 Task: Search one way flight ticket for 2 adults, 4 children and 1 infant on lap in business from Friday Harbor: Friday Harbor Airport to Gillette: Gillette Campbell County Airport on 5-1-2023. Choice of flights is Sun country airlines. Number of bags: 2 carry on bags and 7 checked bags. Price is upto 83000. Outbound departure time preference is 18:15.
Action: Mouse moved to (294, 424)
Screenshot: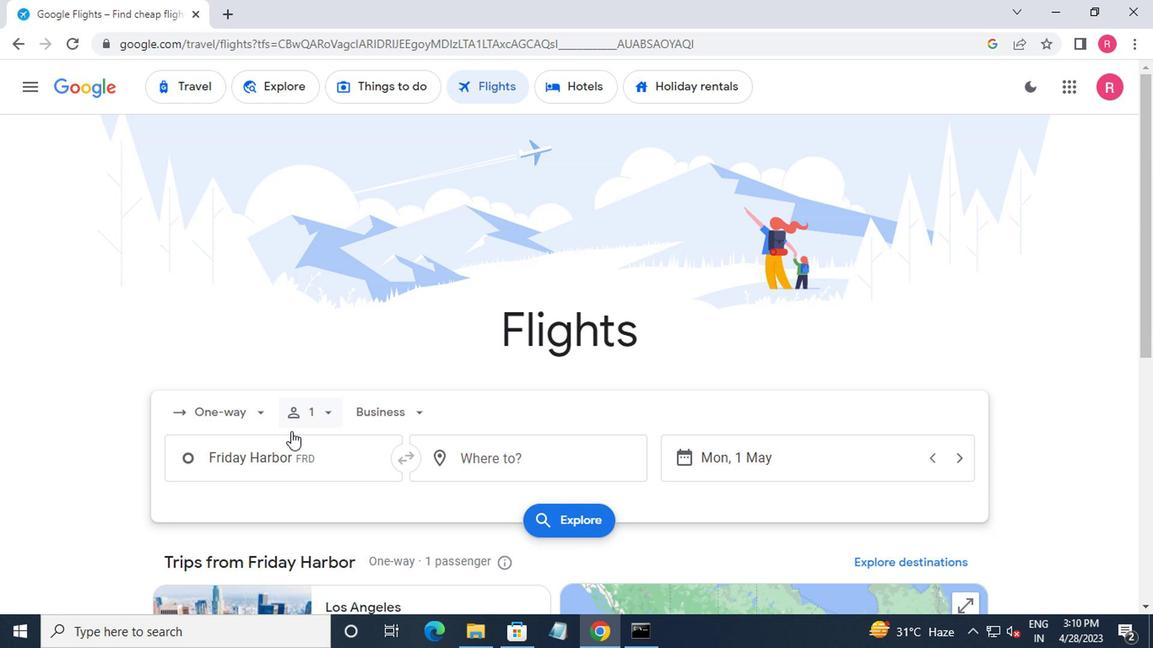 
Action: Mouse pressed left at (294, 424)
Screenshot: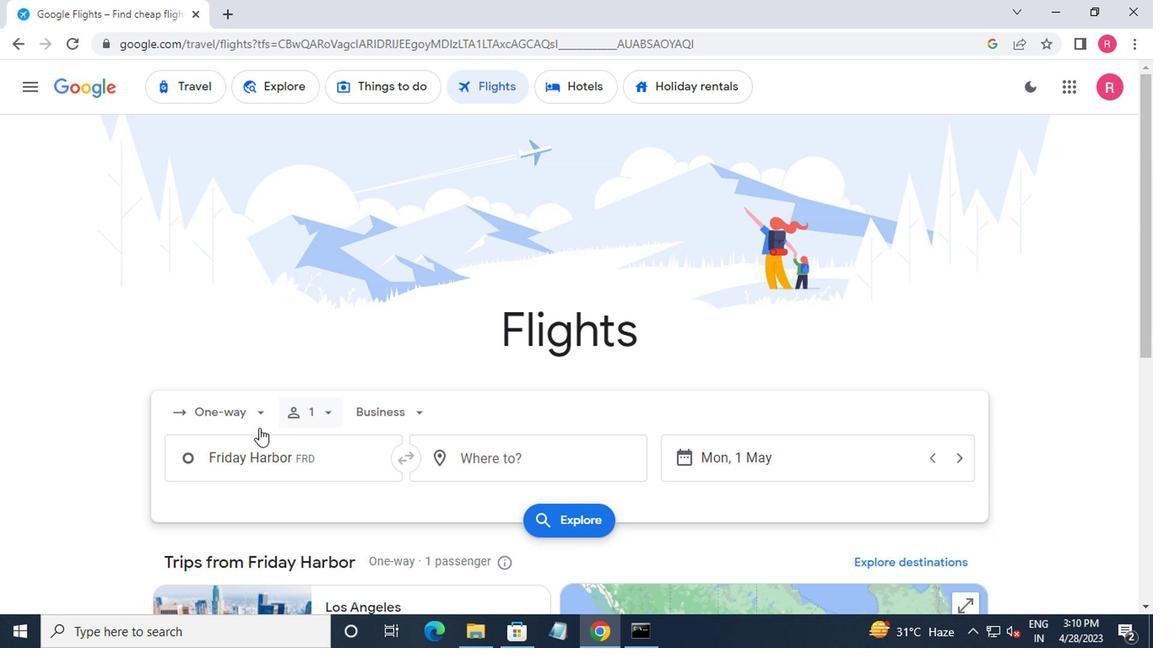 
Action: Mouse moved to (305, 473)
Screenshot: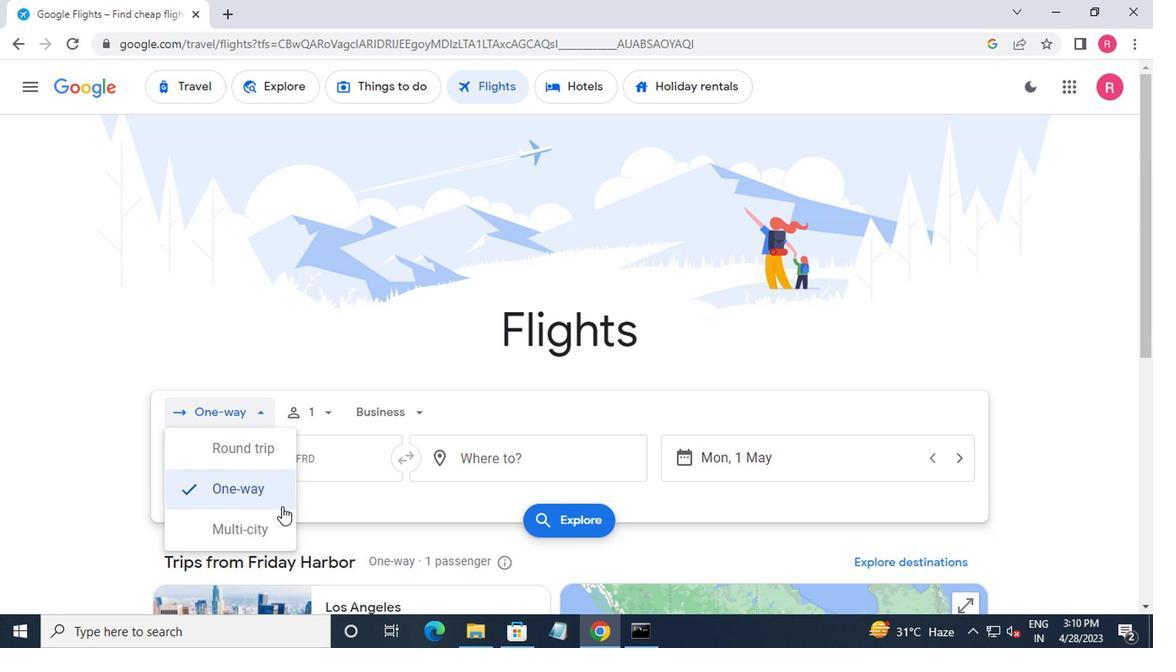
Action: Mouse pressed left at (305, 473)
Screenshot: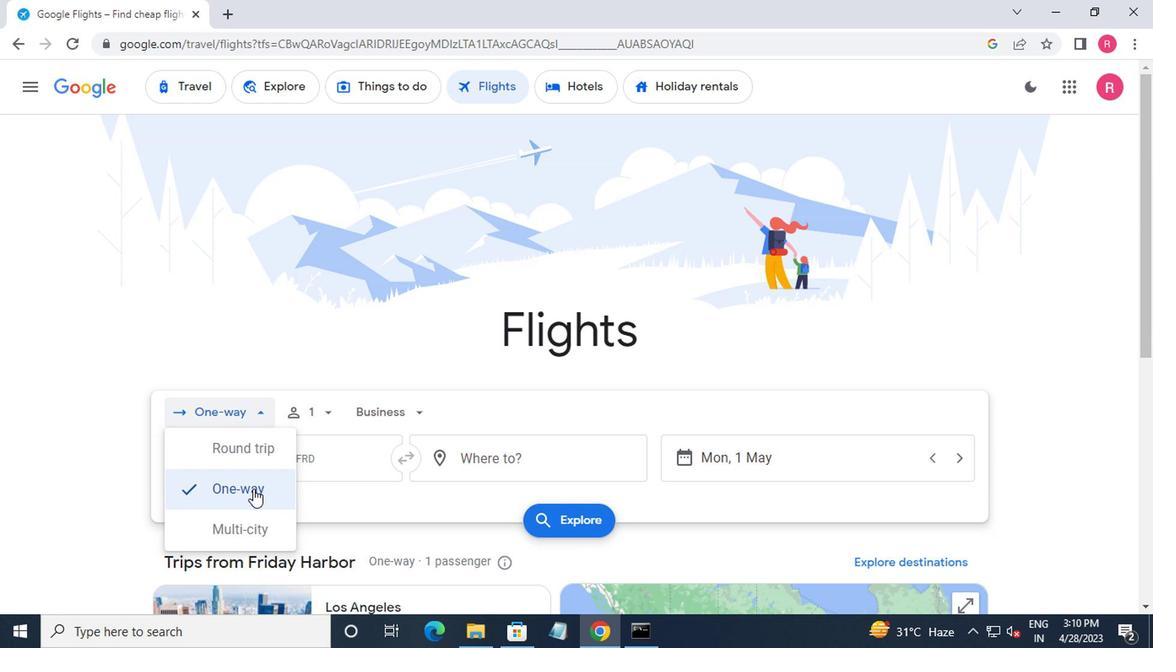 
Action: Mouse moved to (348, 413)
Screenshot: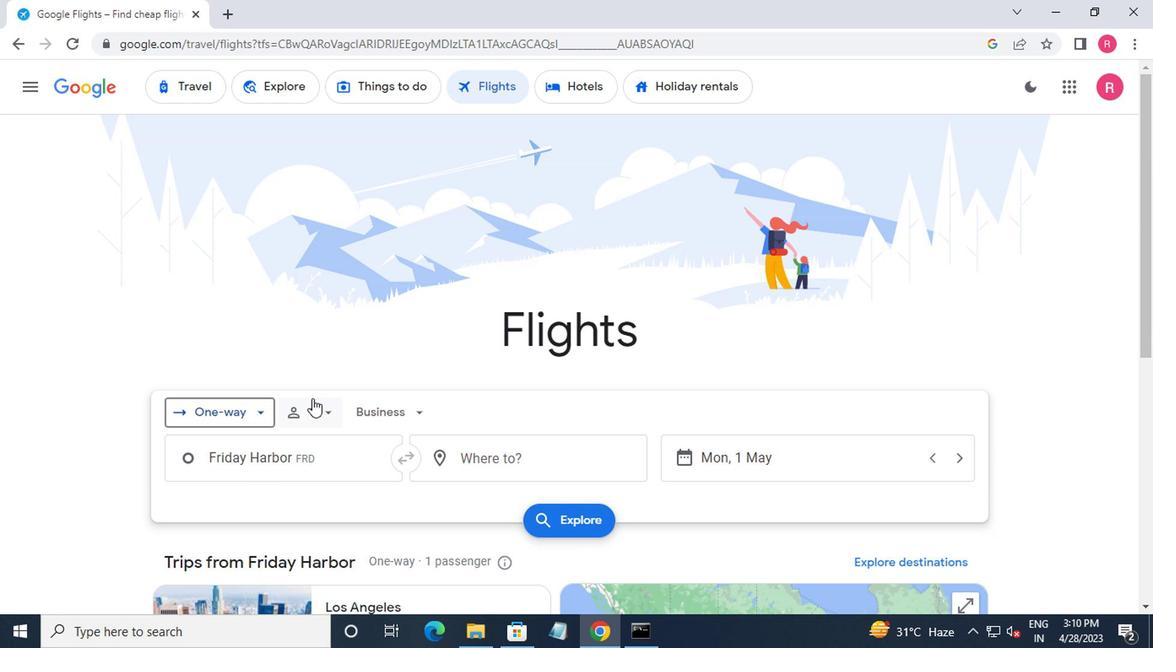 
Action: Mouse pressed left at (348, 413)
Screenshot: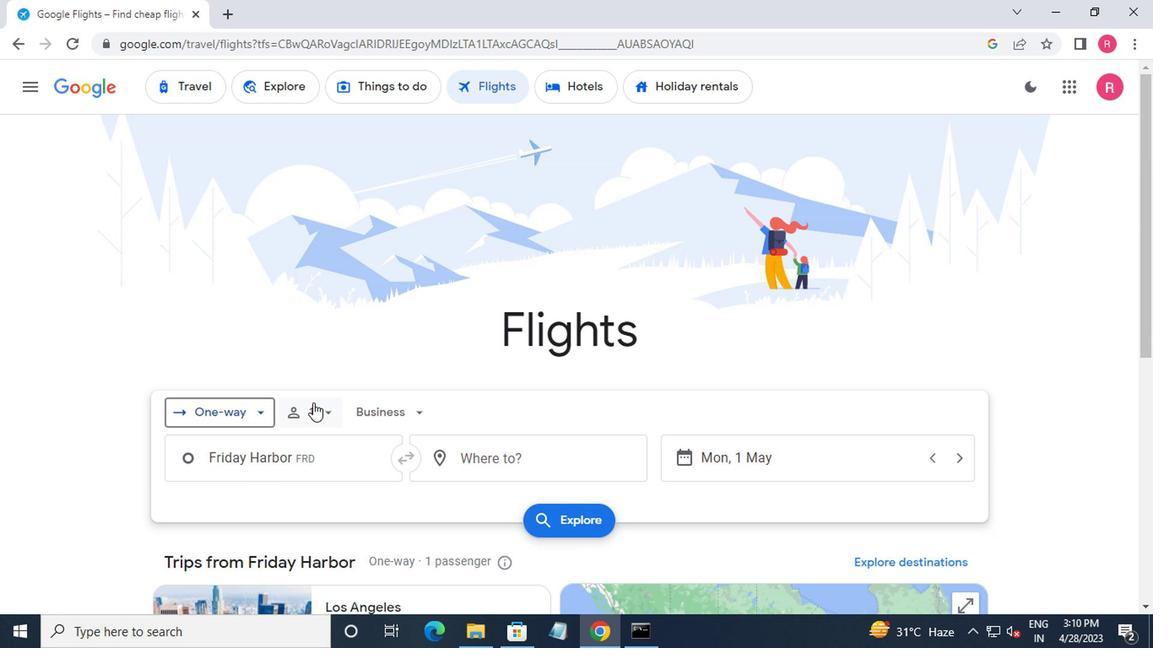 
Action: Mouse moved to (445, 447)
Screenshot: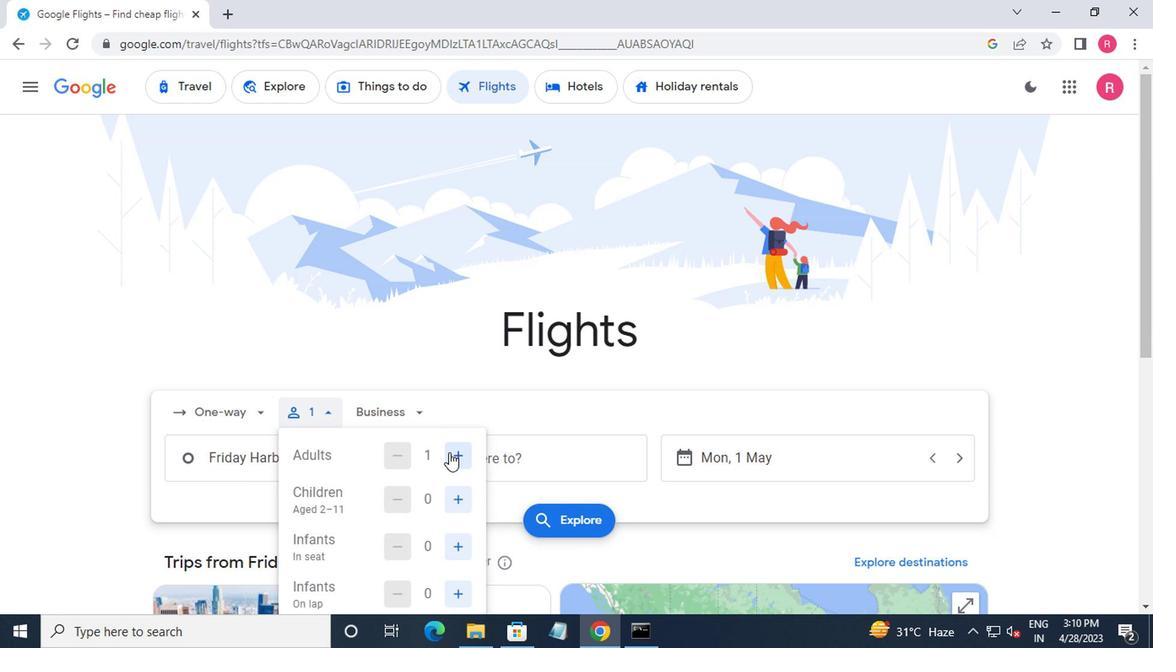 
Action: Mouse pressed left at (445, 447)
Screenshot: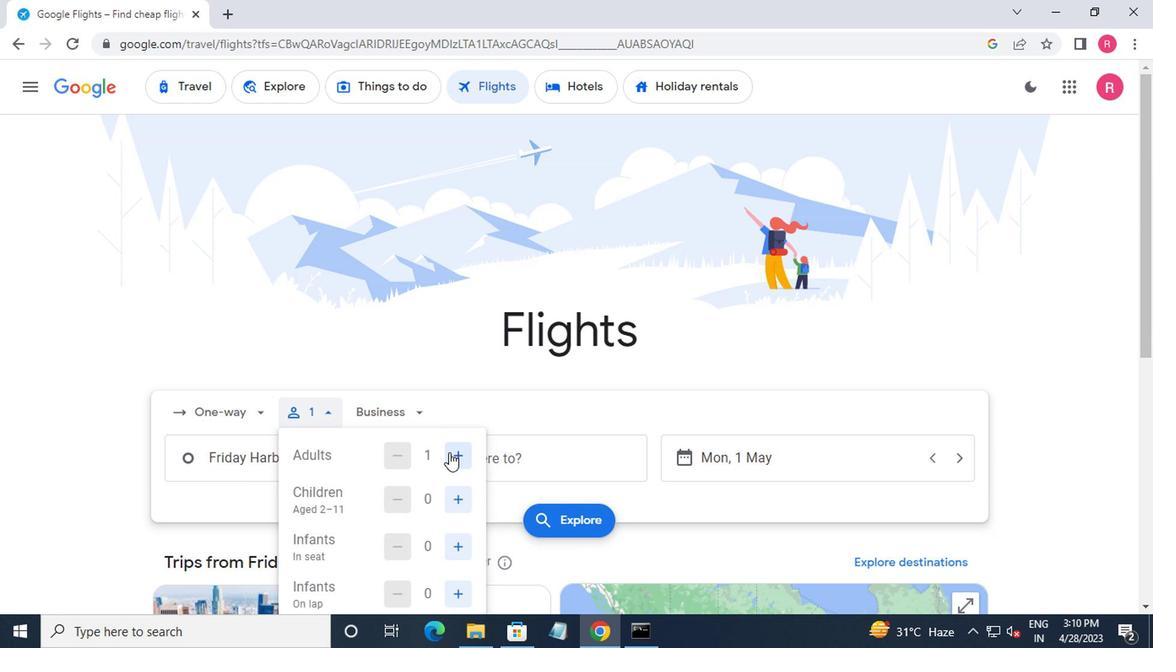 
Action: Mouse pressed left at (445, 447)
Screenshot: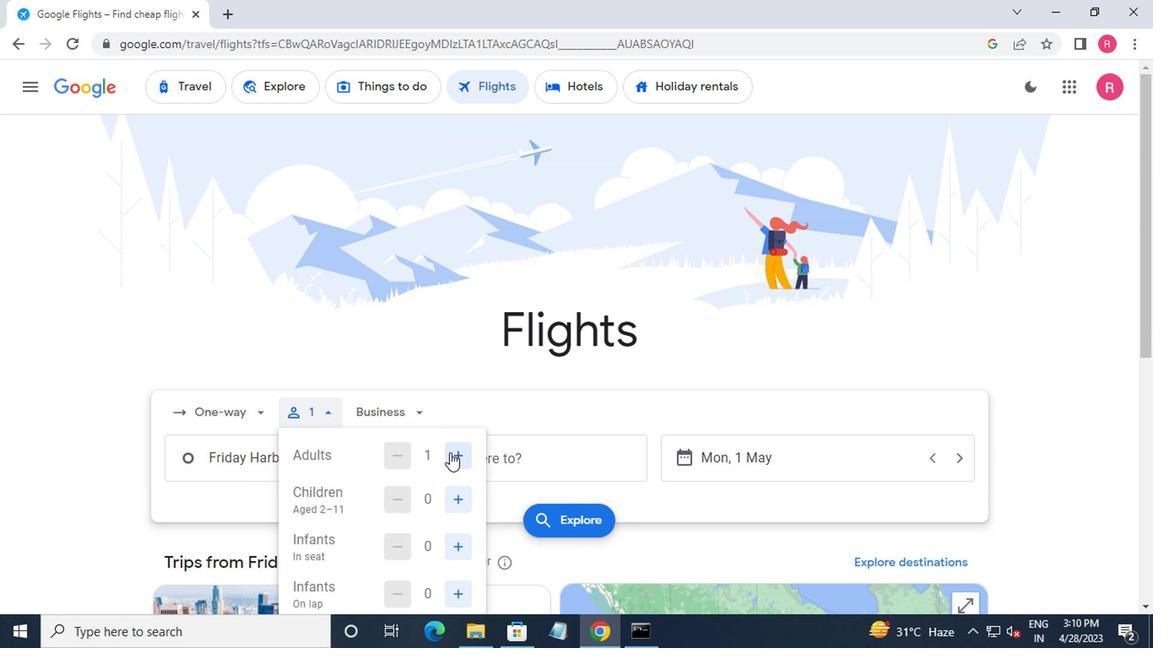 
Action: Mouse moved to (457, 487)
Screenshot: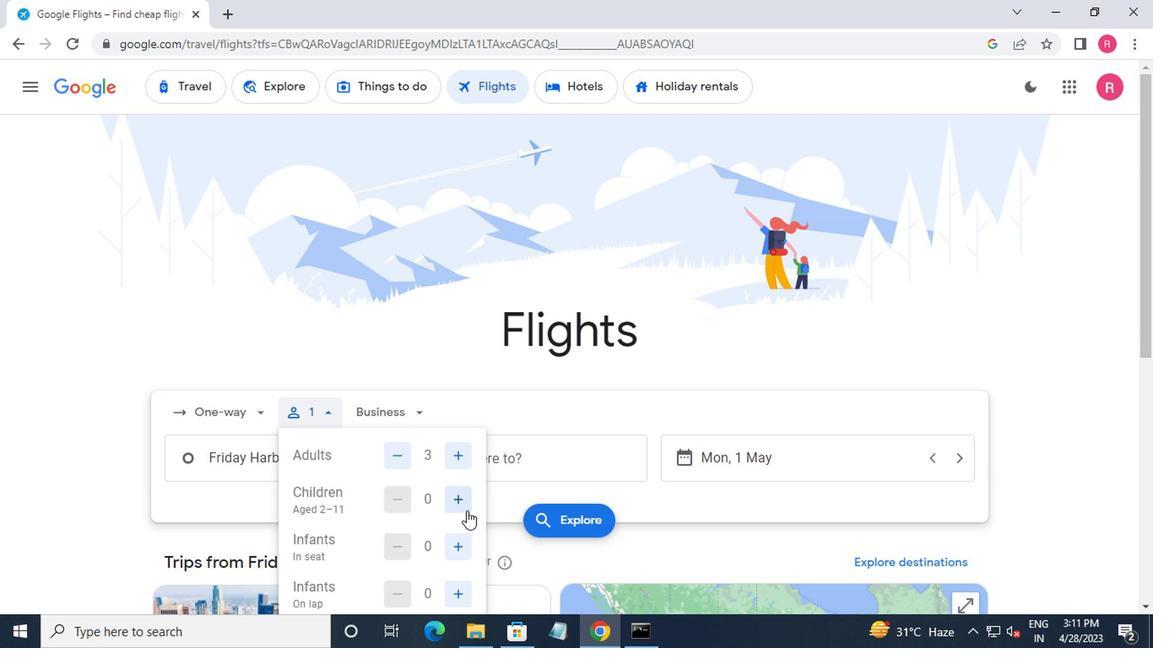 
Action: Mouse pressed left at (457, 487)
Screenshot: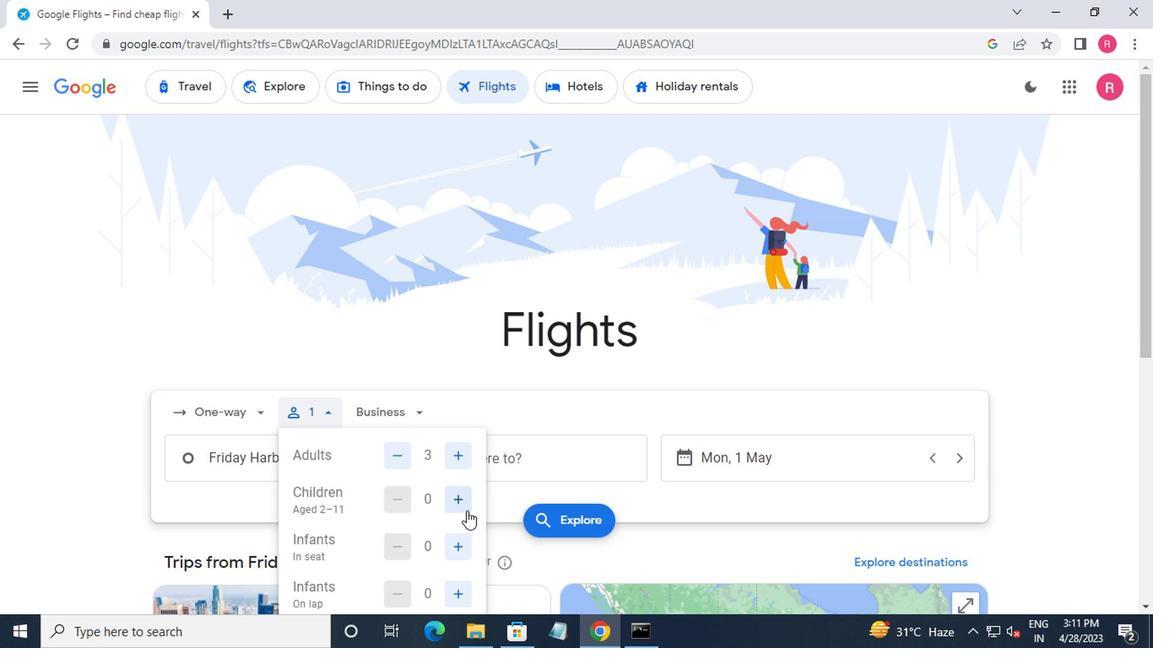 
Action: Mouse moved to (453, 485)
Screenshot: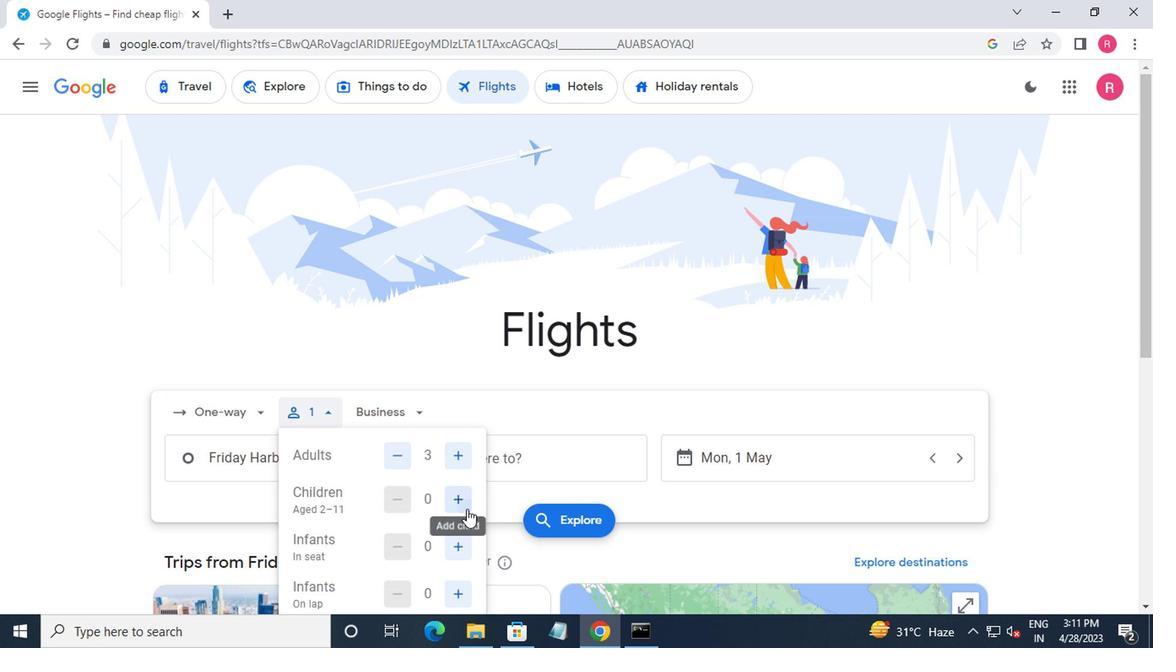 
Action: Mouse pressed left at (453, 485)
Screenshot: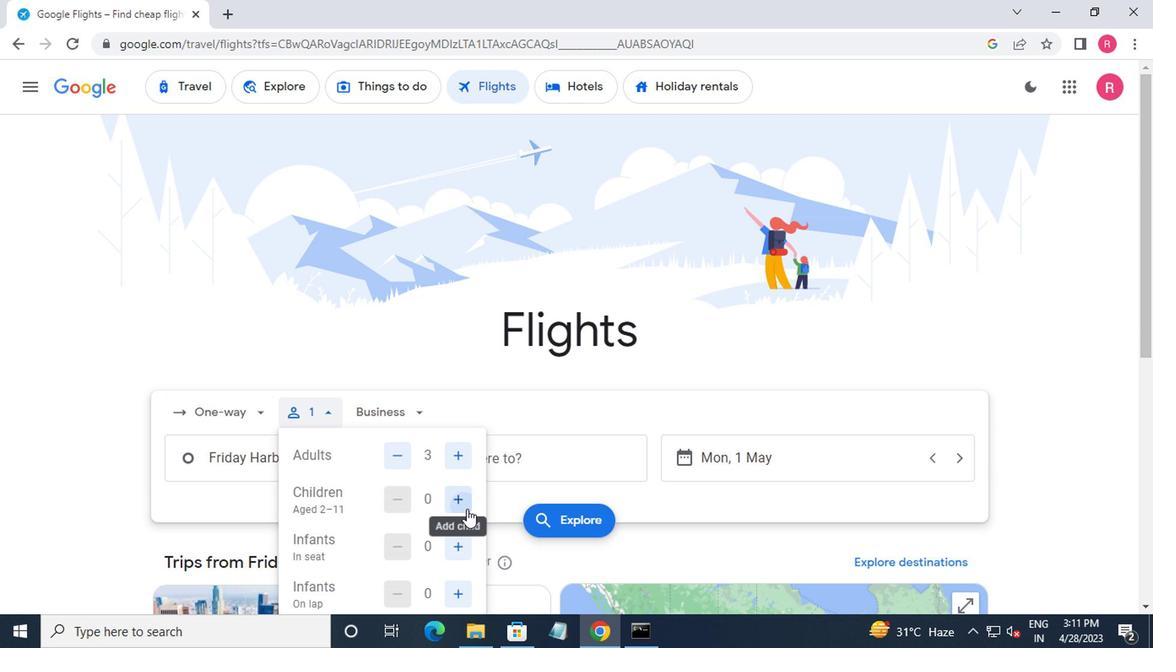 
Action: Mouse moved to (452, 485)
Screenshot: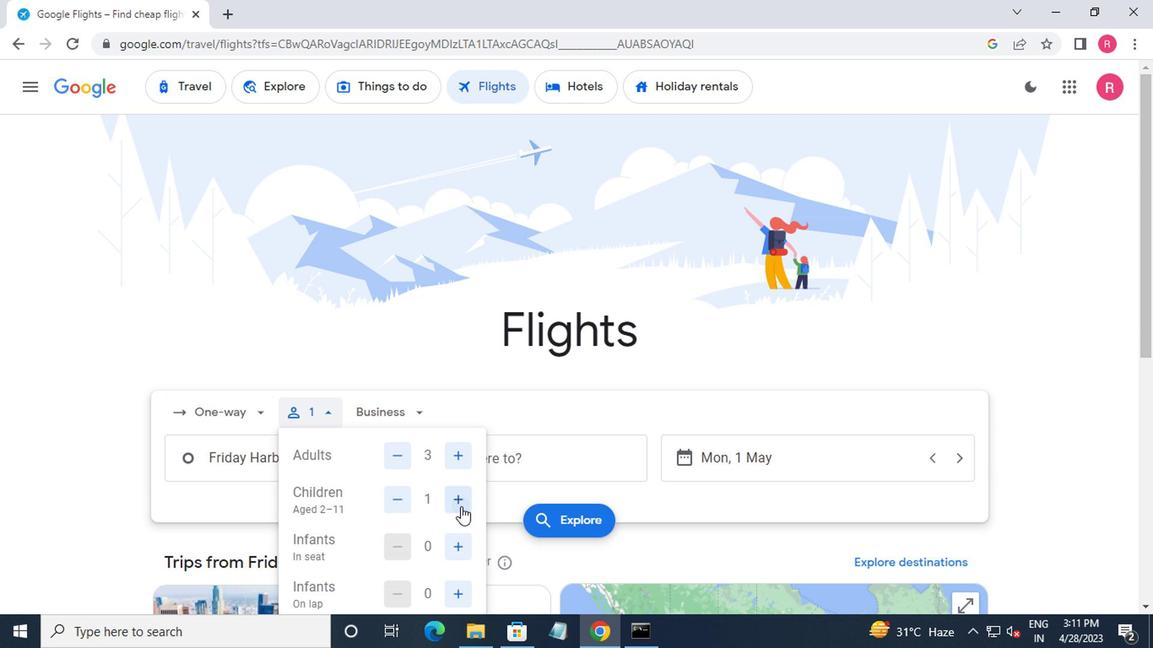 
Action: Mouse pressed left at (452, 485)
Screenshot: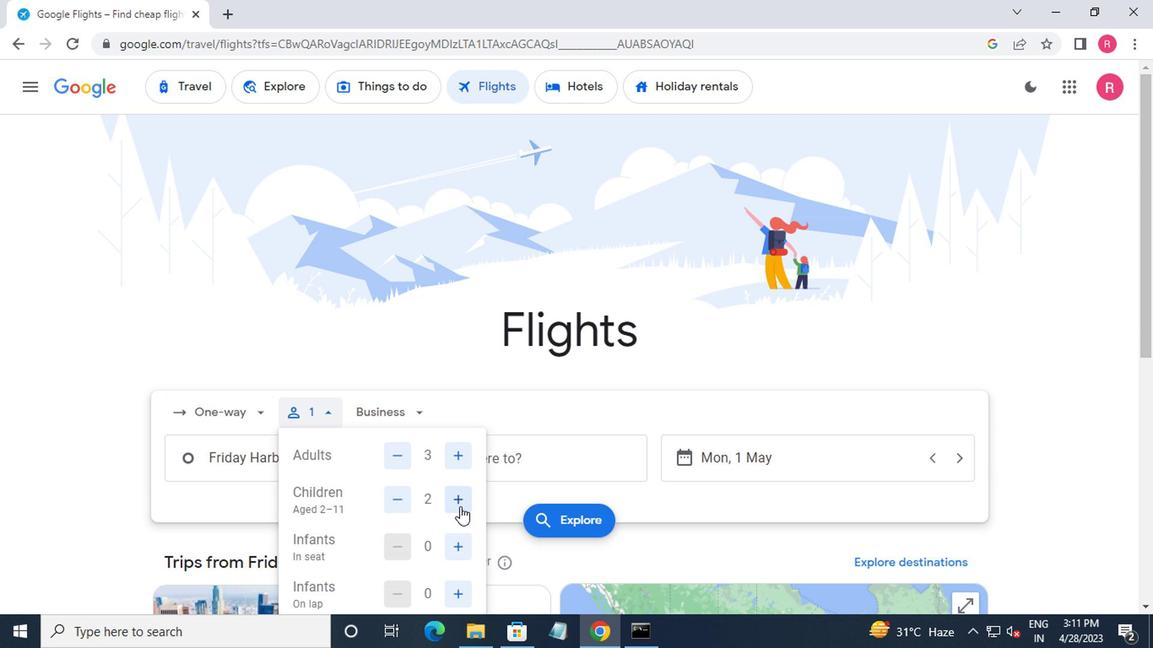 
Action: Mouse moved to (412, 422)
Screenshot: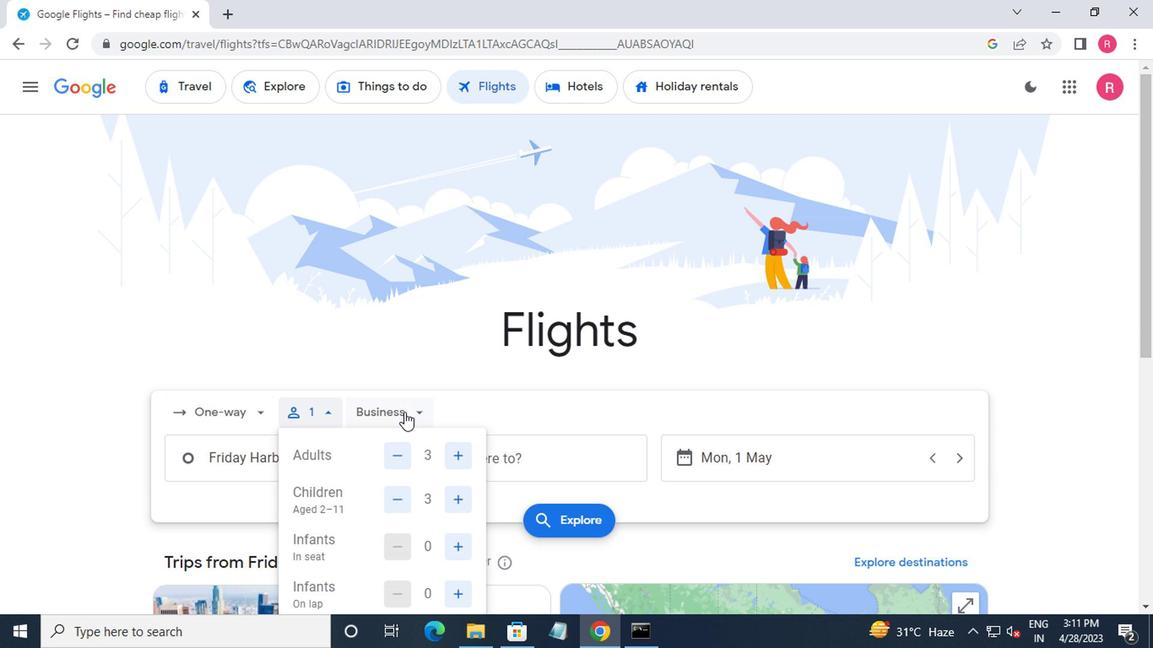 
Action: Mouse pressed left at (412, 422)
Screenshot: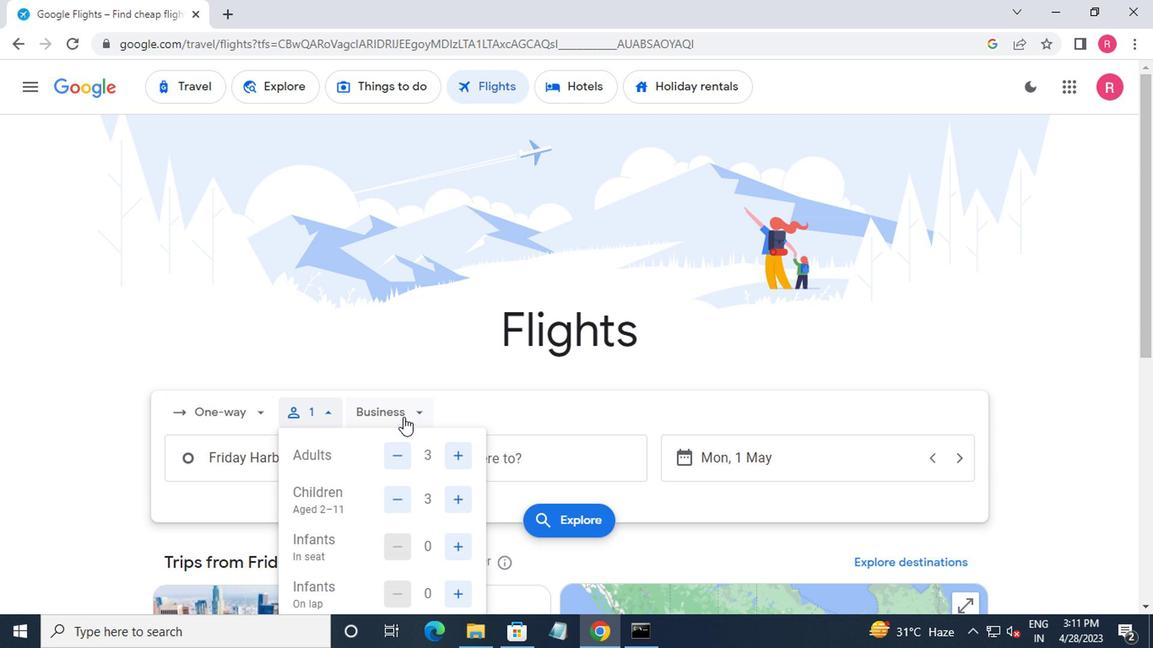 
Action: Mouse moved to (424, 480)
Screenshot: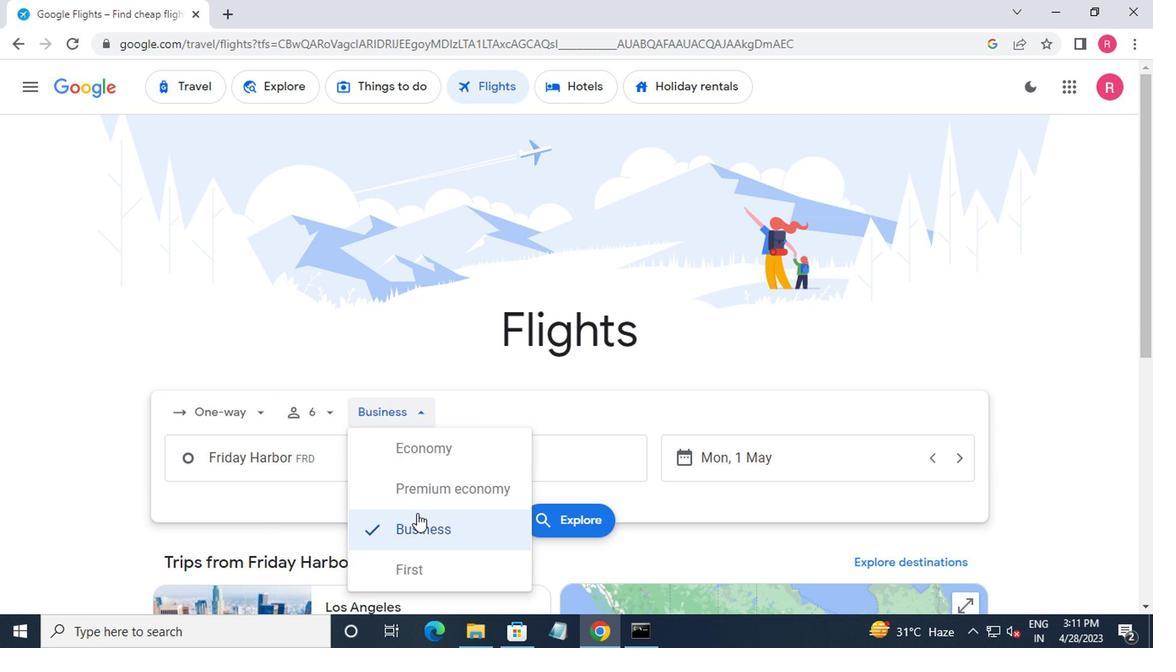 
Action: Mouse pressed left at (424, 480)
Screenshot: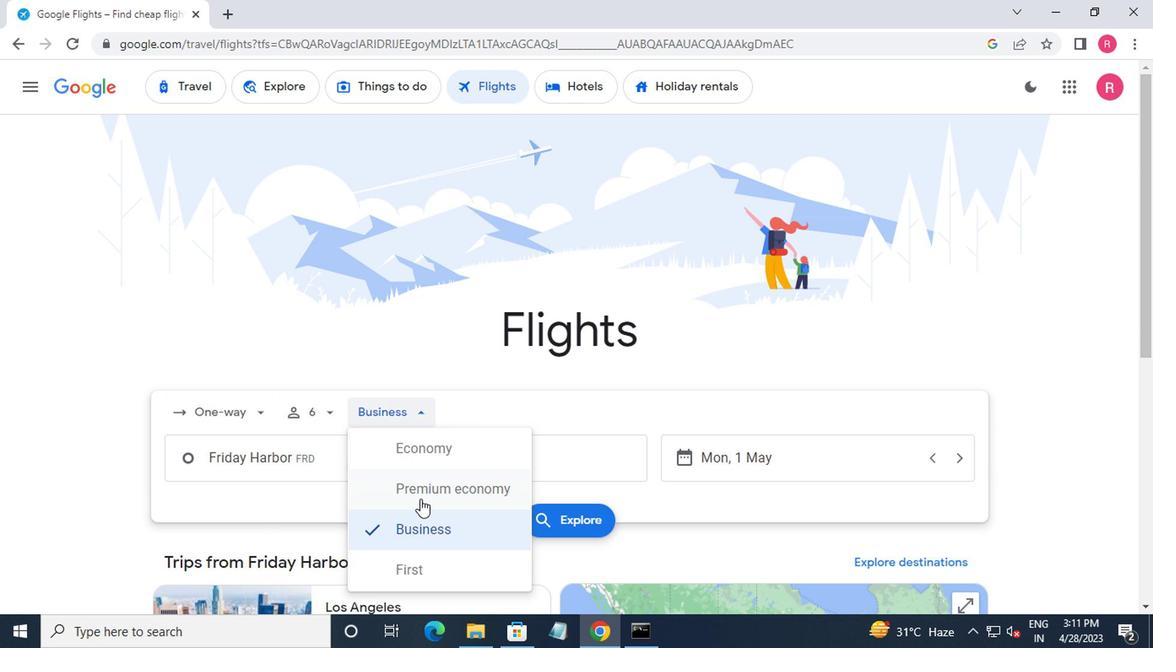 
Action: Mouse moved to (354, 461)
Screenshot: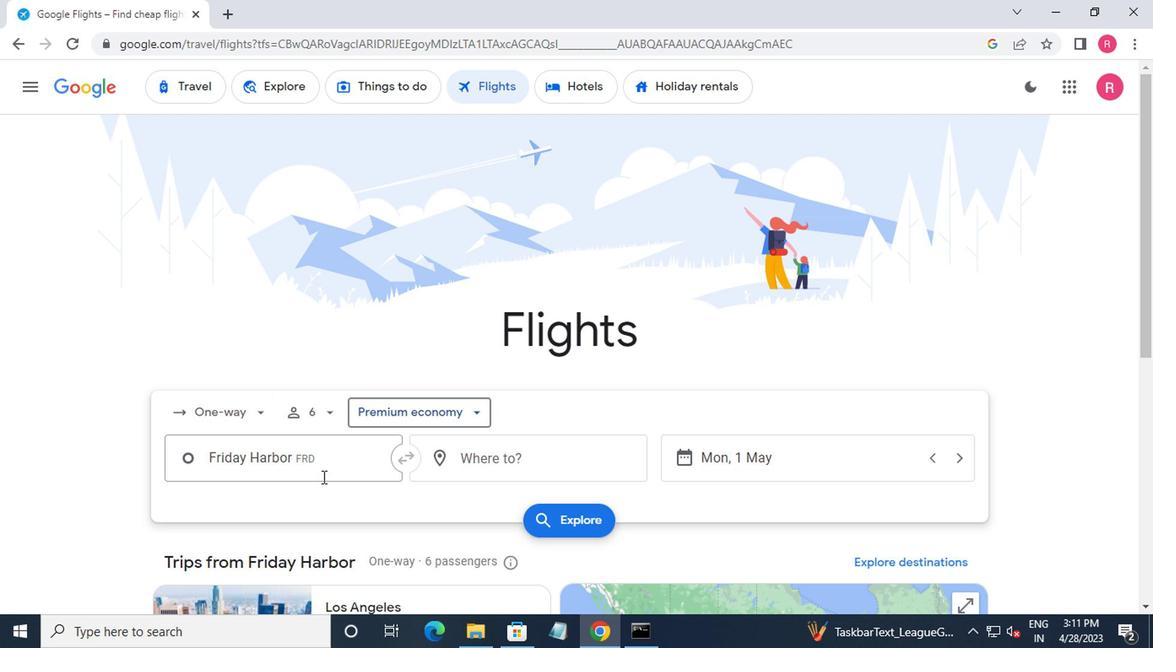 
Action: Mouse pressed left at (354, 461)
Screenshot: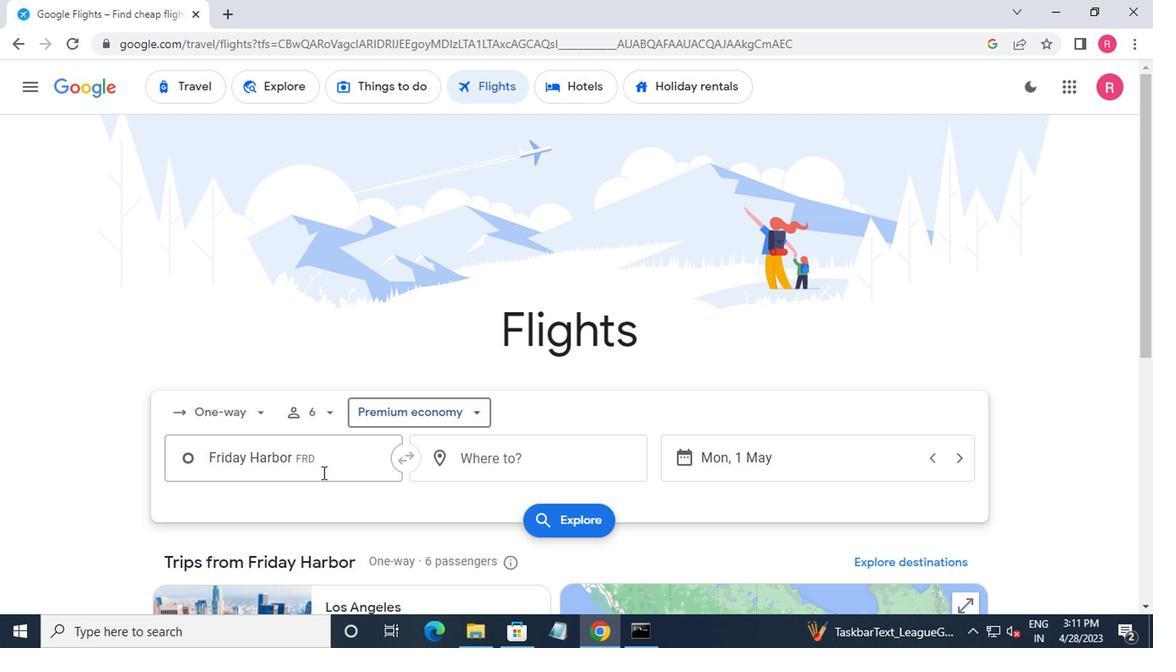 
Action: Key pressed <Key.shift>TRI-
Screenshot: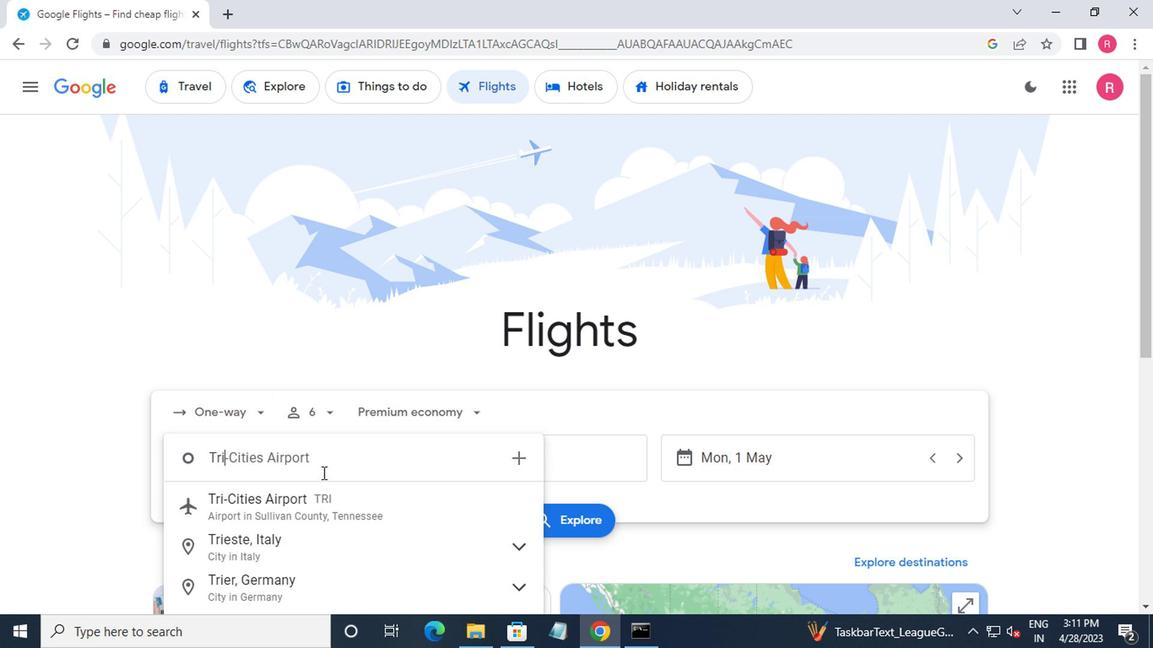 
Action: Mouse moved to (338, 482)
Screenshot: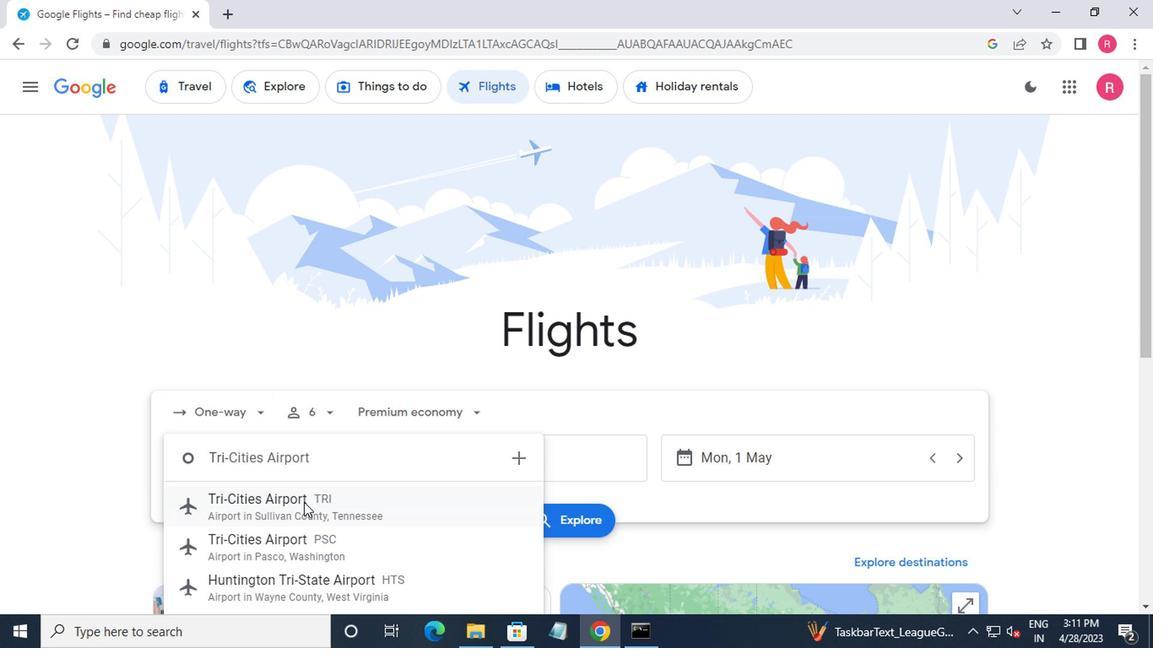 
Action: Mouse pressed left at (338, 482)
Screenshot: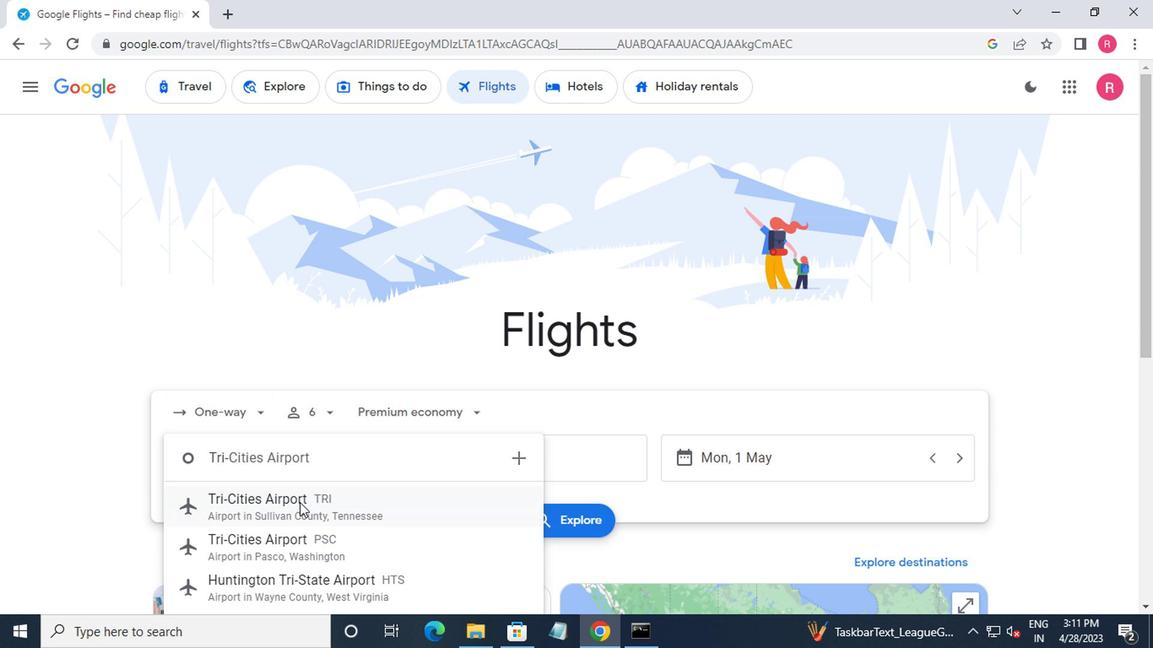 
Action: Mouse moved to (476, 456)
Screenshot: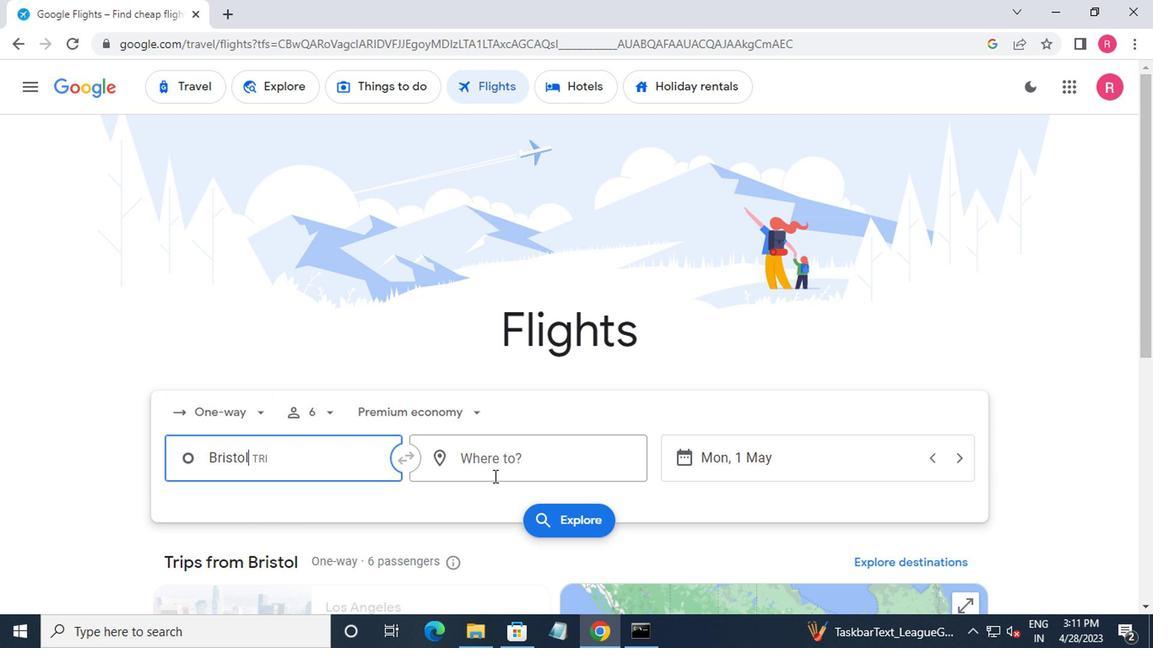 
Action: Mouse pressed left at (476, 456)
Screenshot: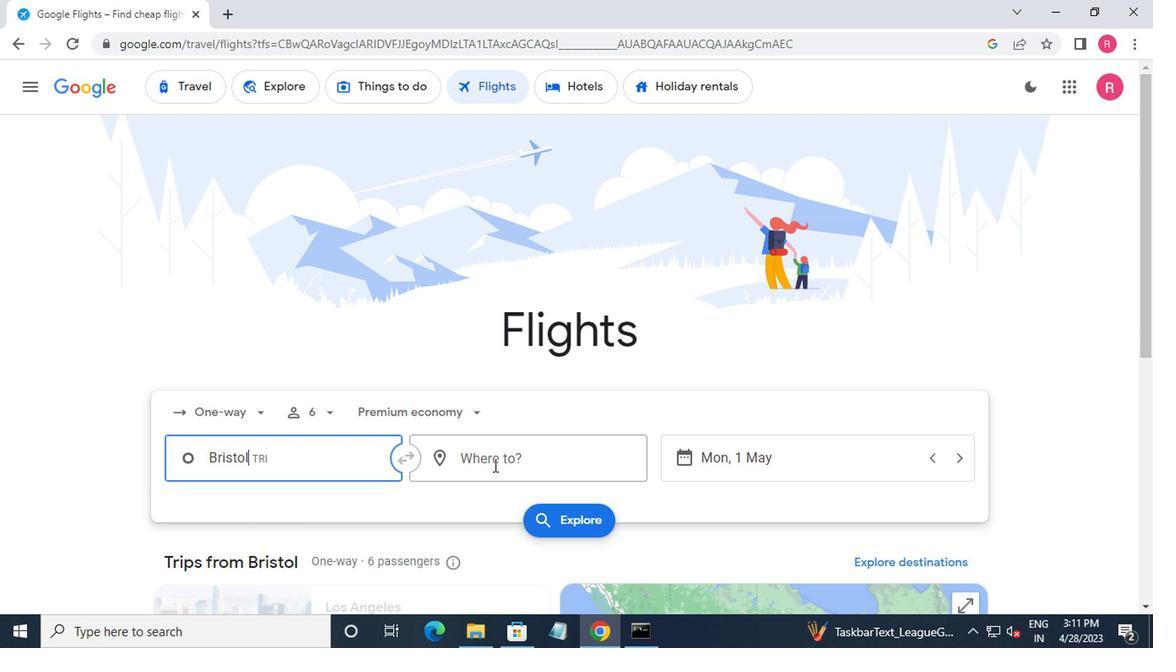
Action: Mouse moved to (461, 522)
Screenshot: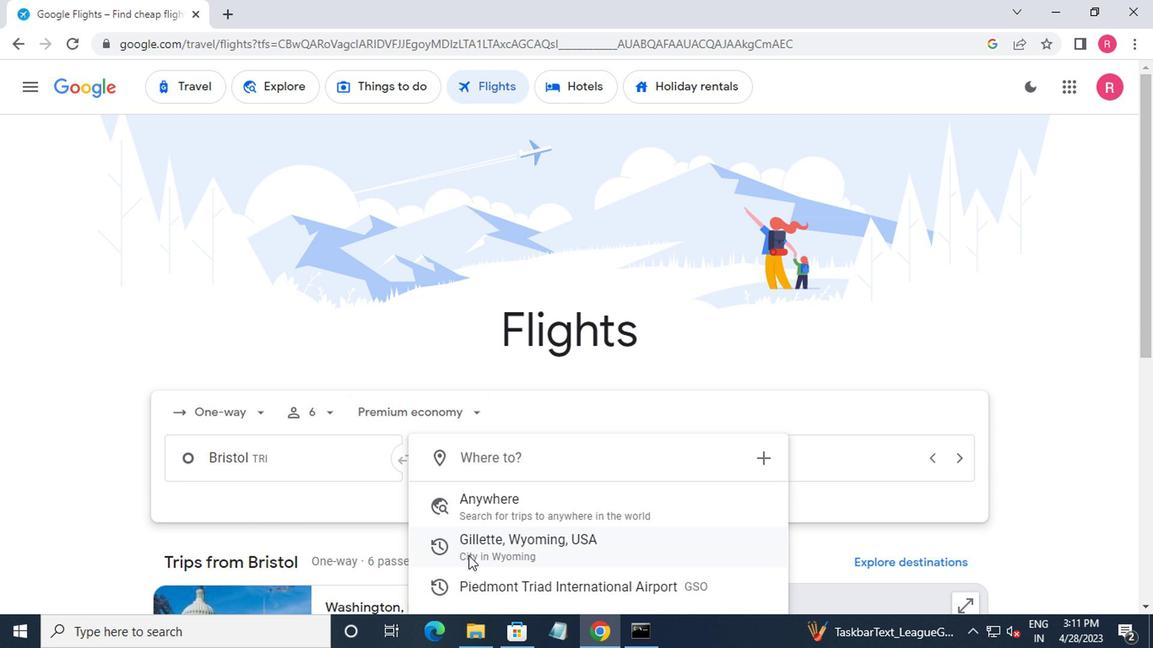 
Action: Mouse scrolled (461, 521) with delta (0, 0)
Screenshot: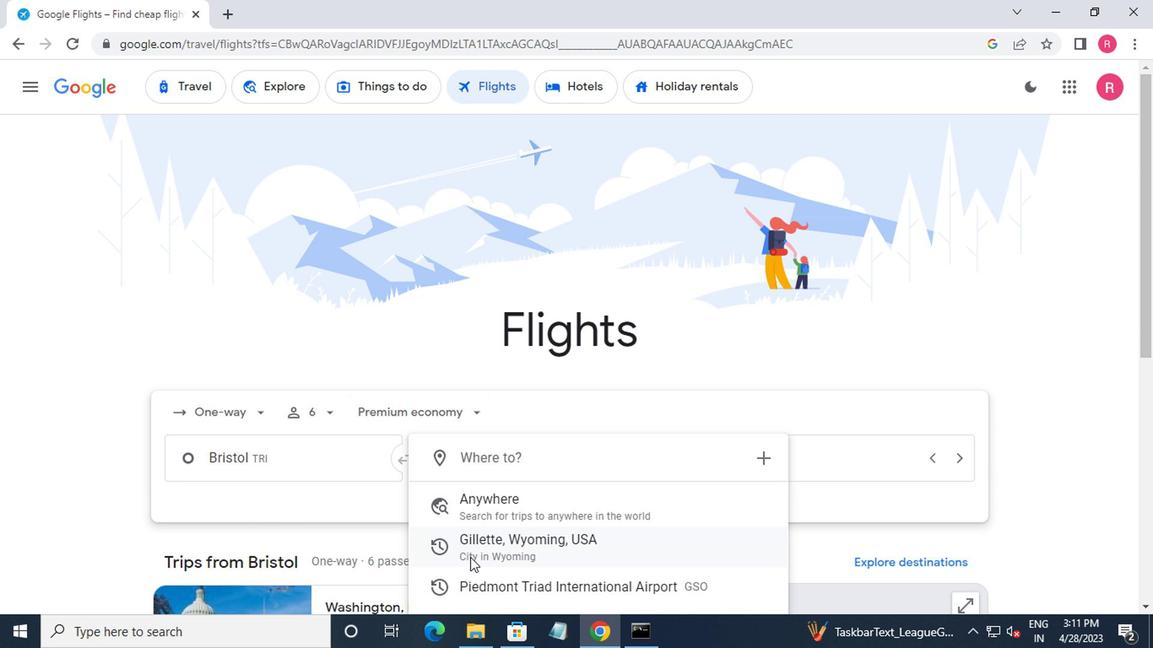 
Action: Mouse moved to (467, 517)
Screenshot: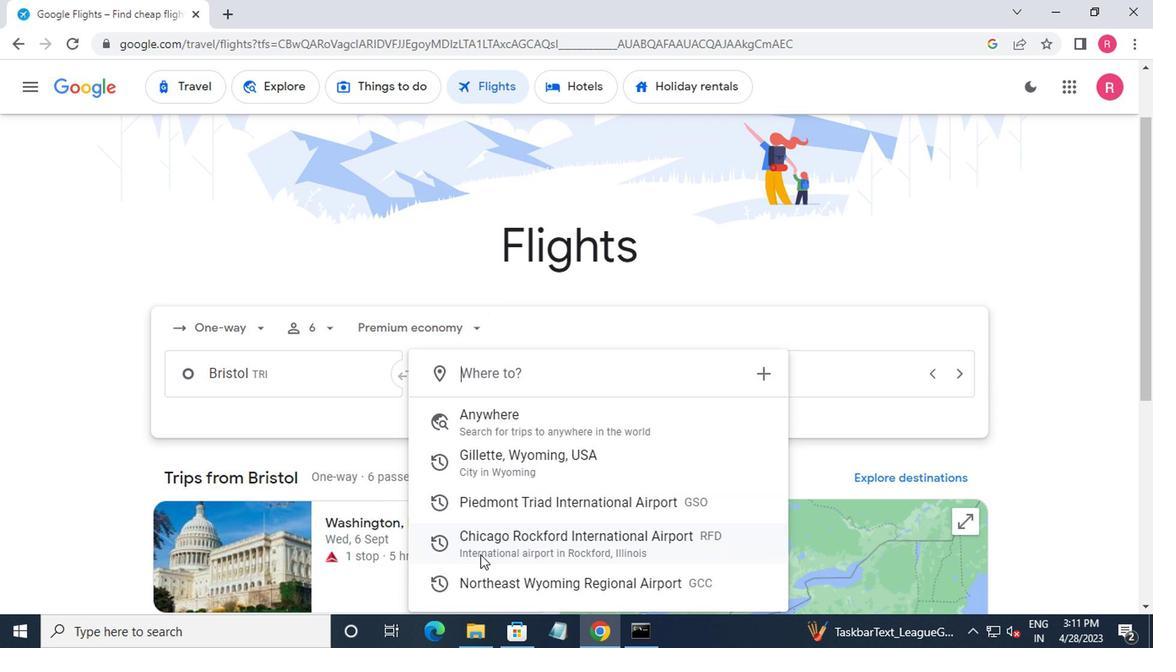 
Action: Mouse pressed left at (467, 517)
Screenshot: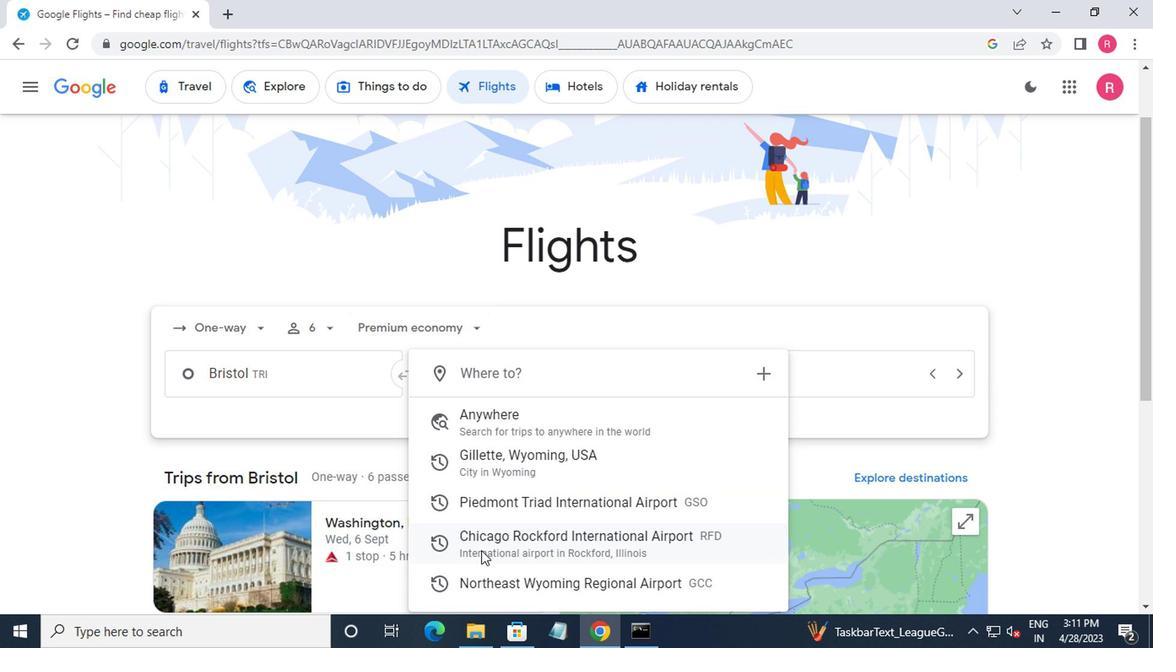 
Action: Mouse moved to (690, 395)
Screenshot: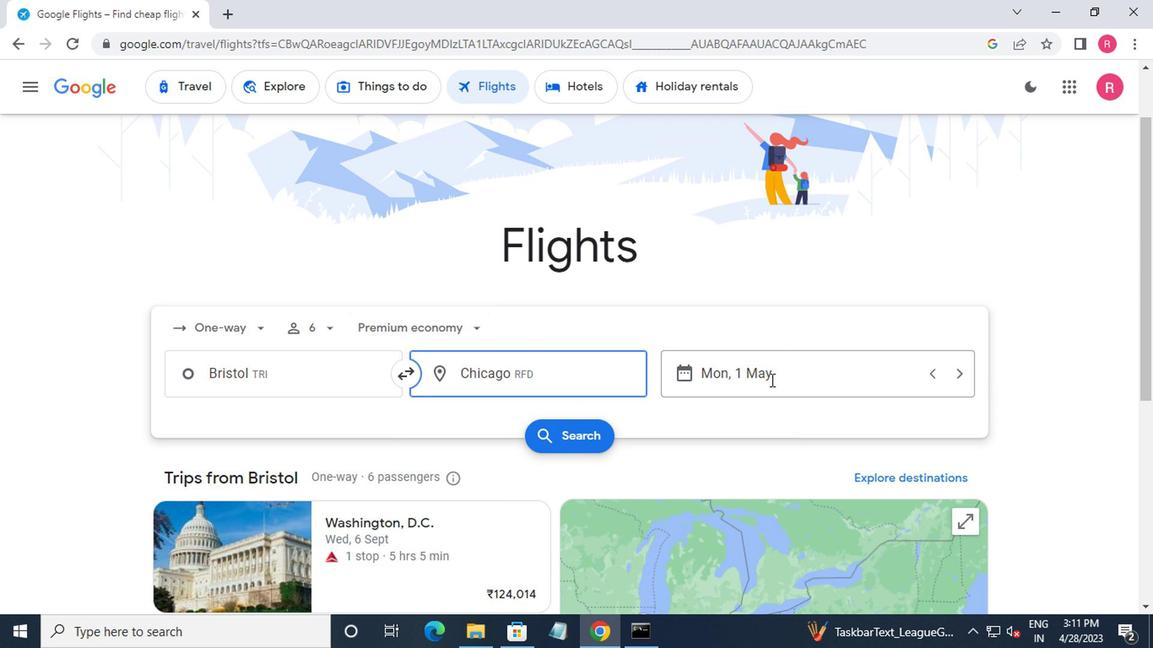 
Action: Mouse pressed left at (690, 395)
Screenshot: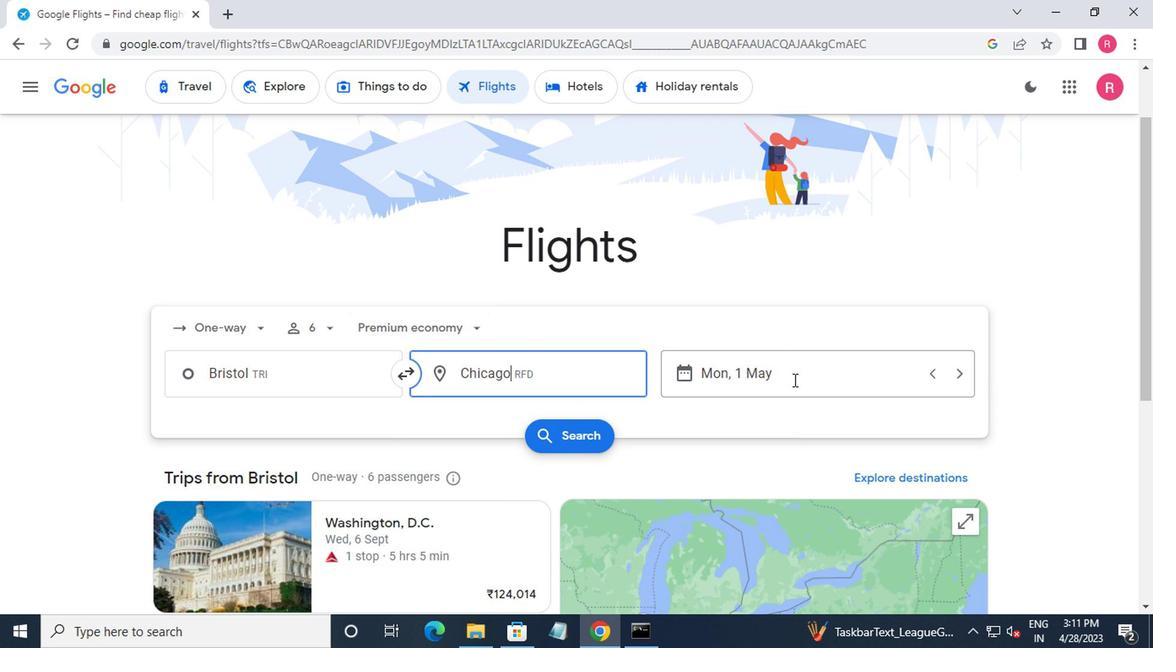 
Action: Mouse moved to (653, 356)
Screenshot: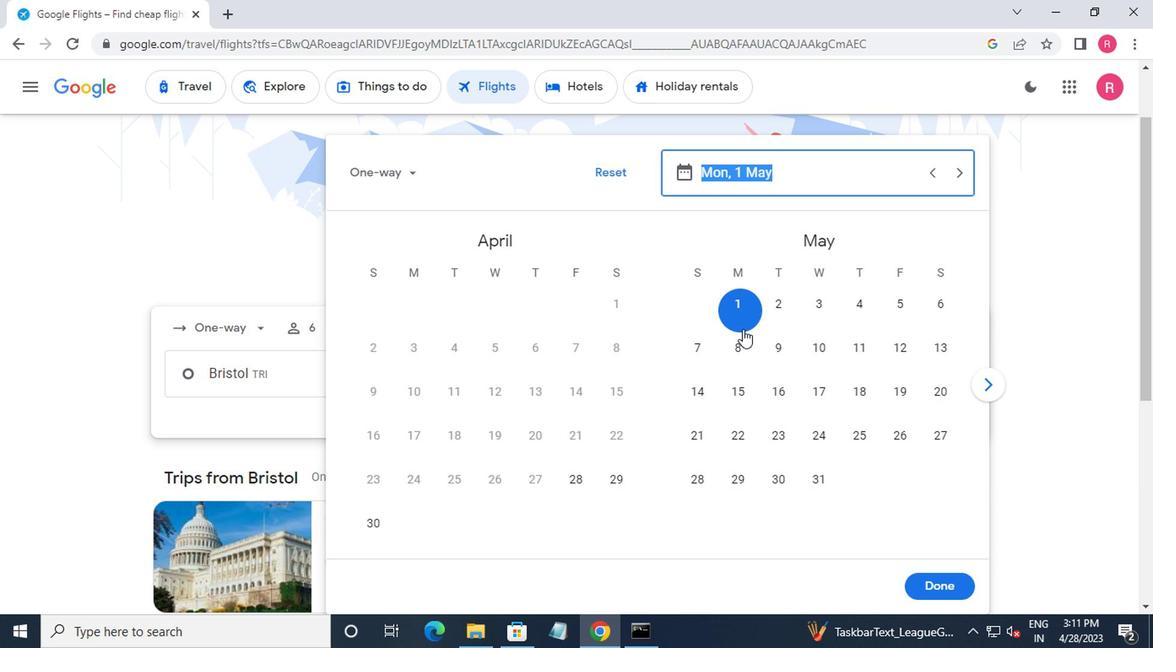 
Action: Mouse pressed left at (653, 356)
Screenshot: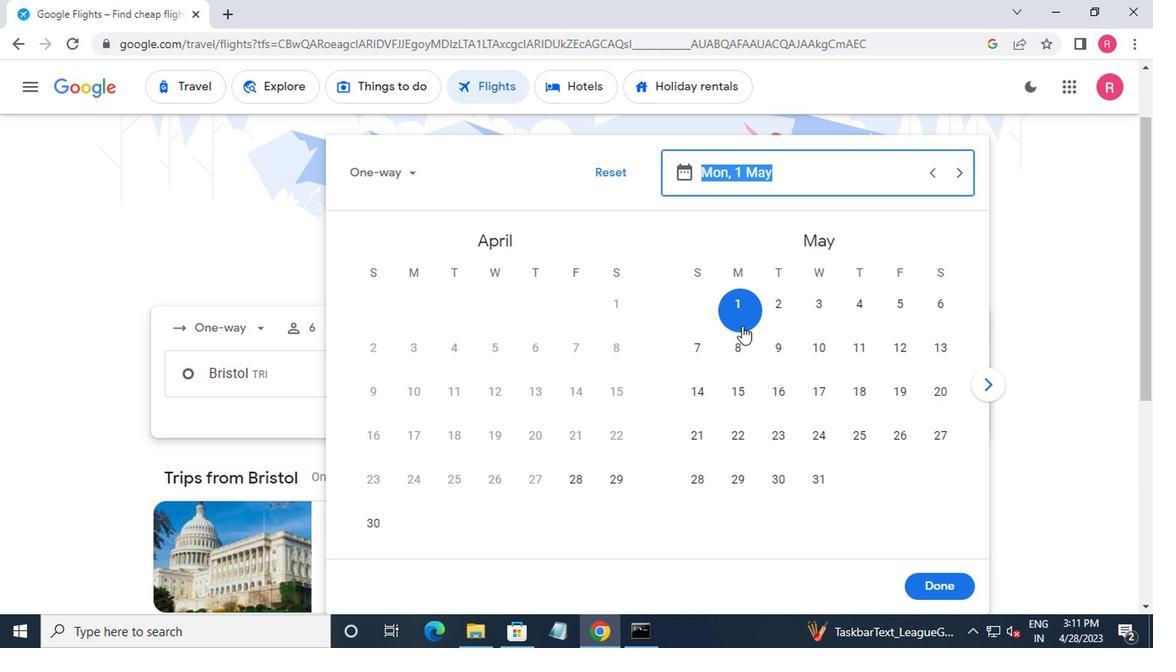 
Action: Mouse moved to (784, 540)
Screenshot: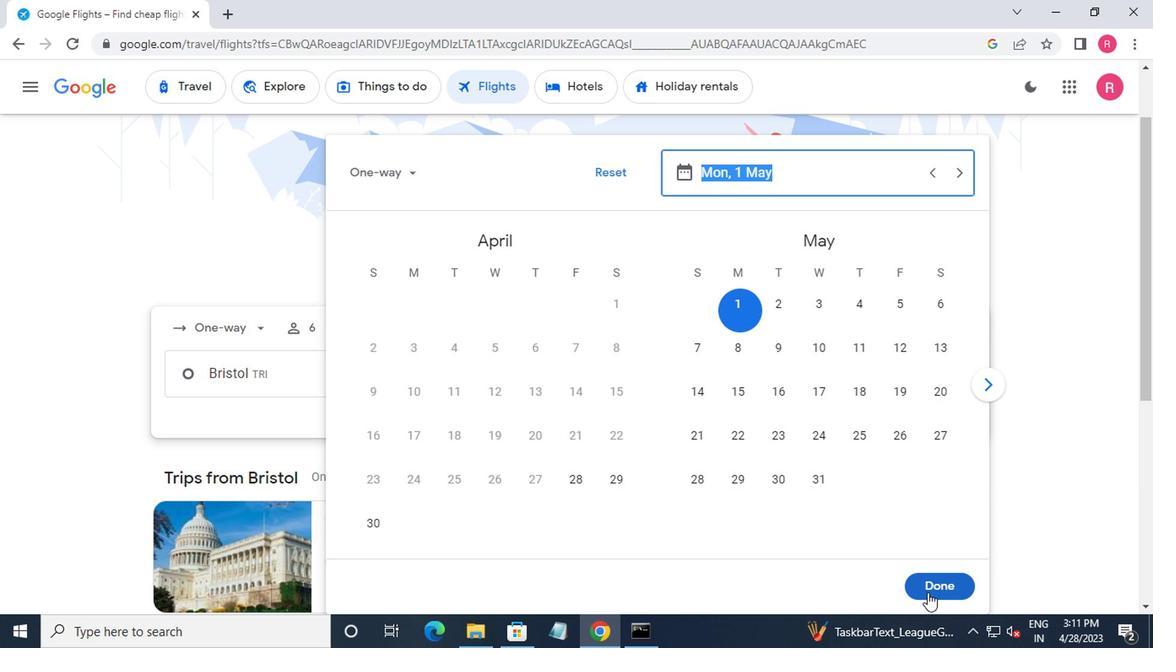 
Action: Mouse pressed left at (784, 540)
Screenshot: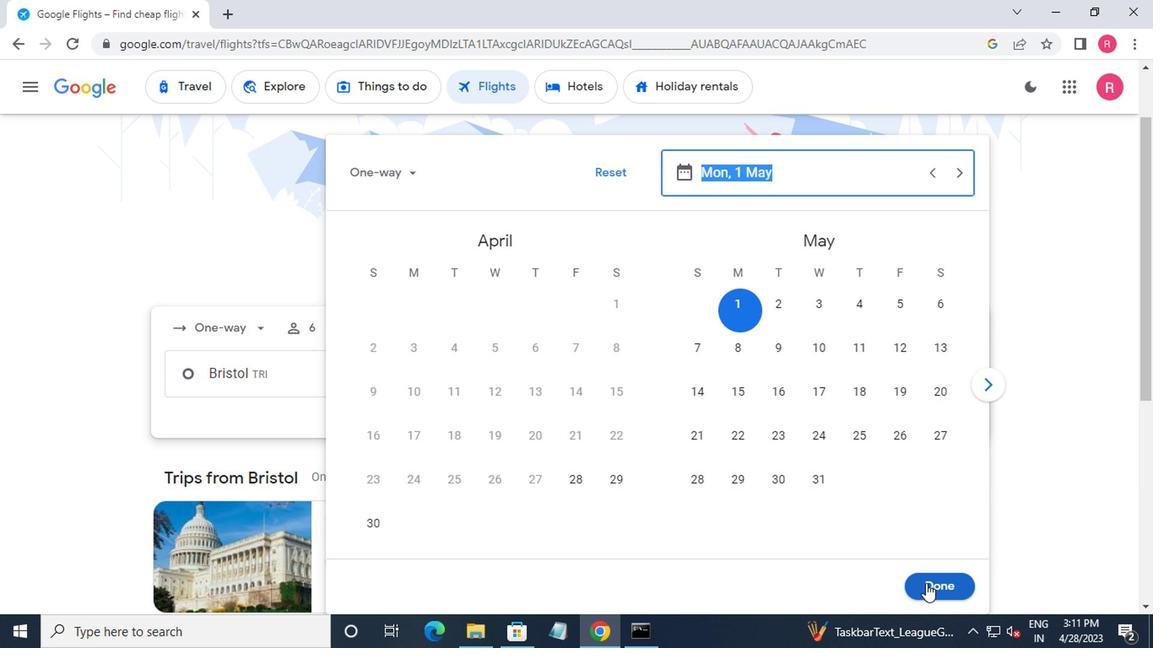 
Action: Mouse moved to (526, 442)
Screenshot: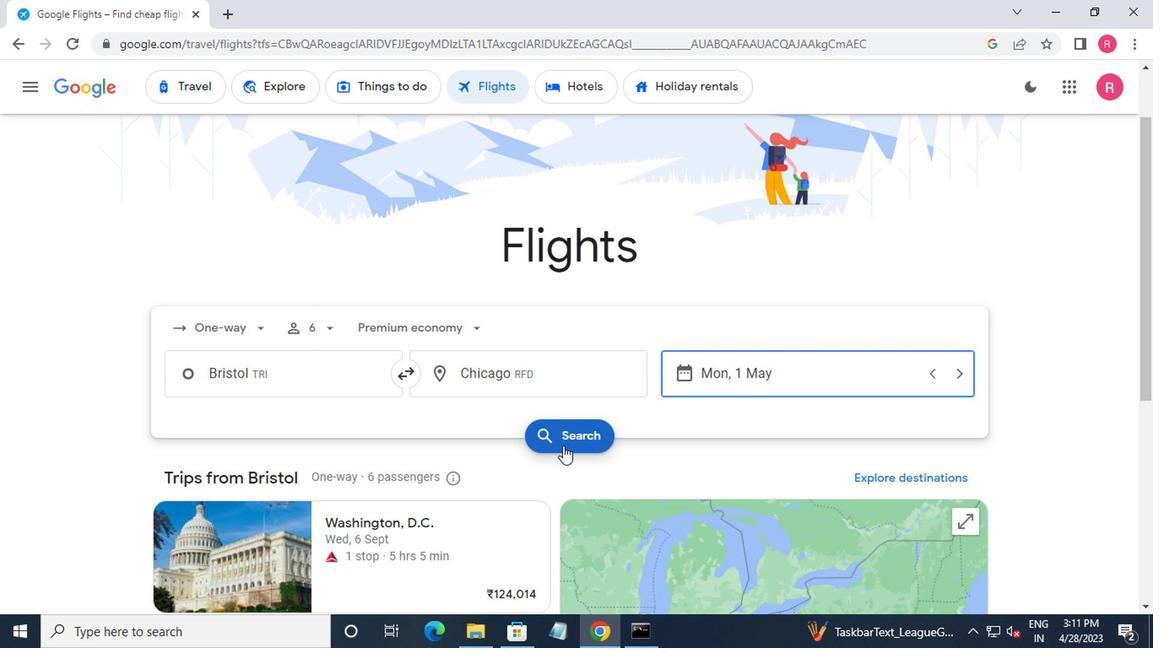 
Action: Mouse pressed left at (526, 442)
Screenshot: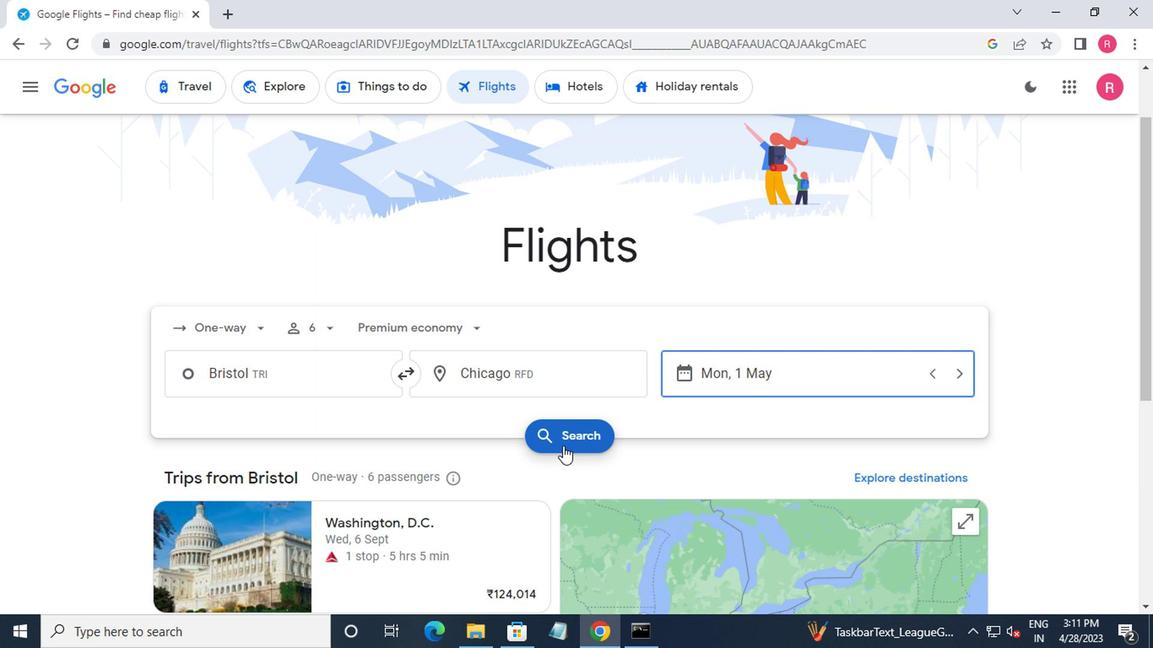 
Action: Mouse moved to (249, 296)
Screenshot: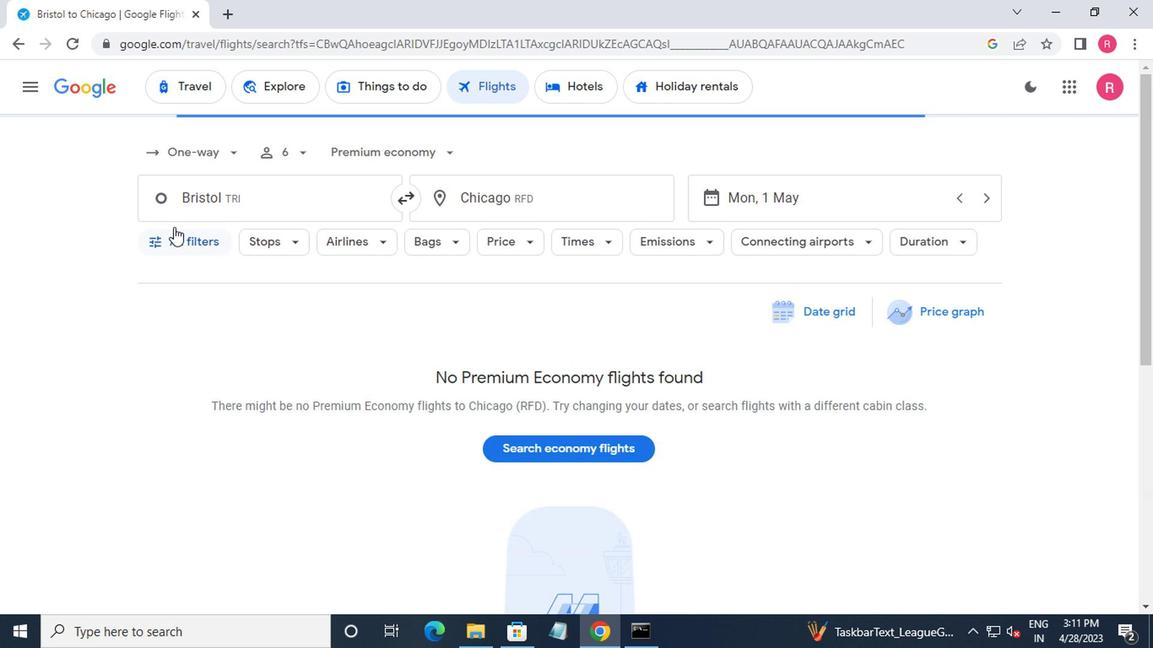 
Action: Mouse pressed left at (249, 296)
Screenshot: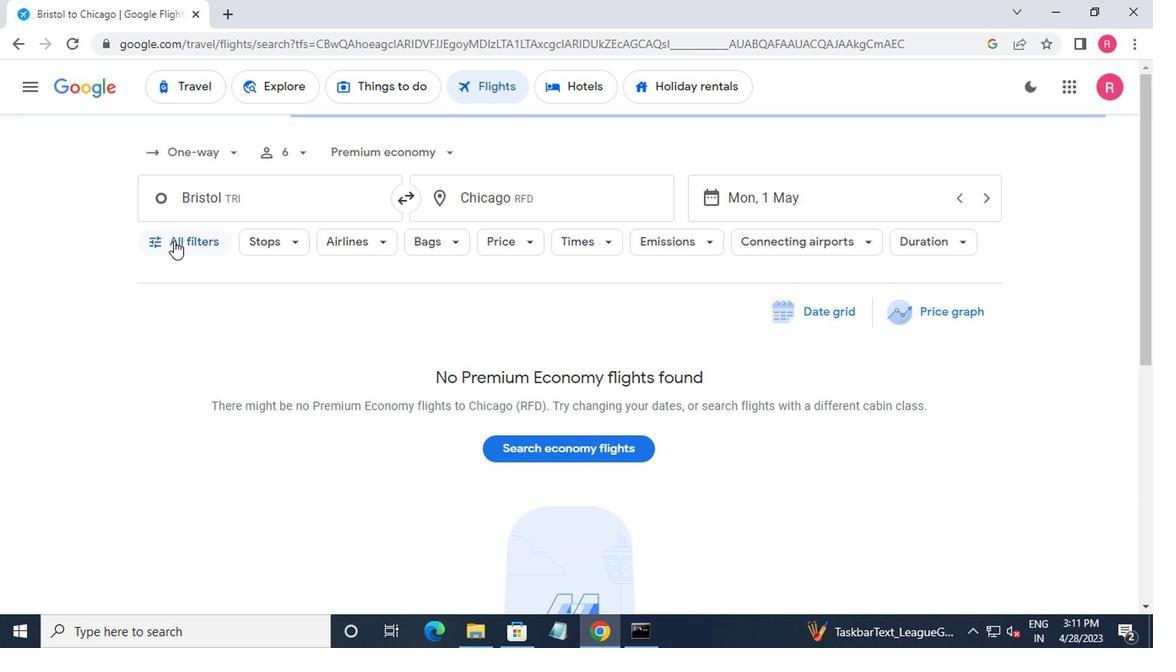 
Action: Mouse moved to (294, 393)
Screenshot: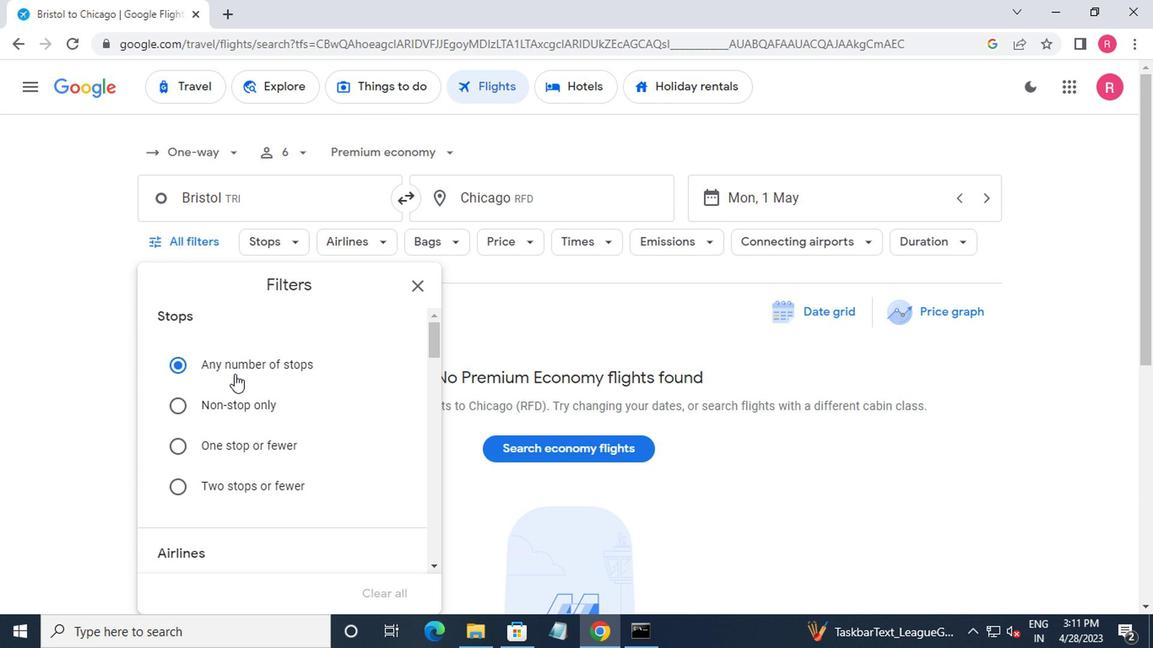 
Action: Mouse scrolled (294, 392) with delta (0, 0)
Screenshot: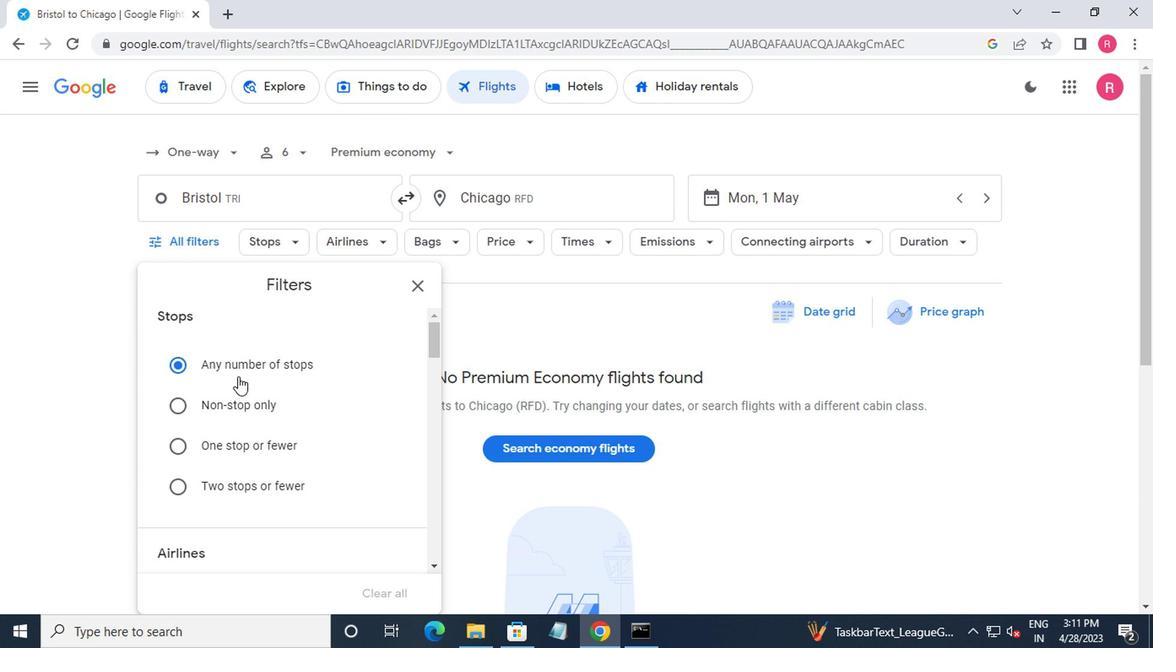 
Action: Mouse moved to (295, 394)
Screenshot: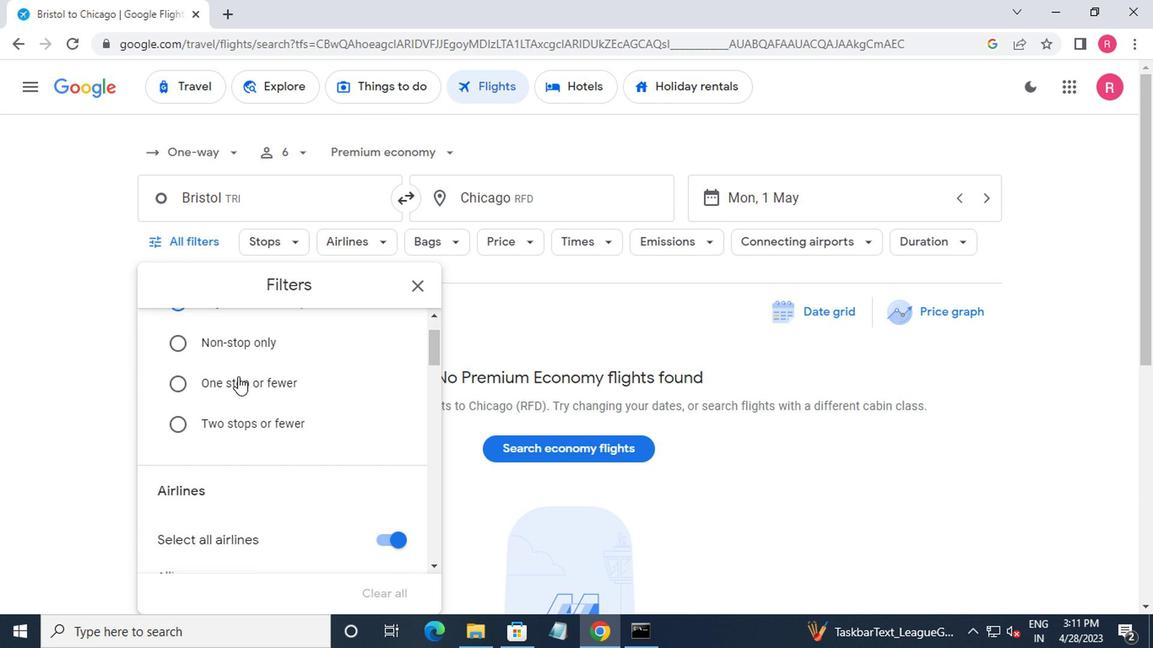 
Action: Mouse scrolled (295, 393) with delta (0, 0)
Screenshot: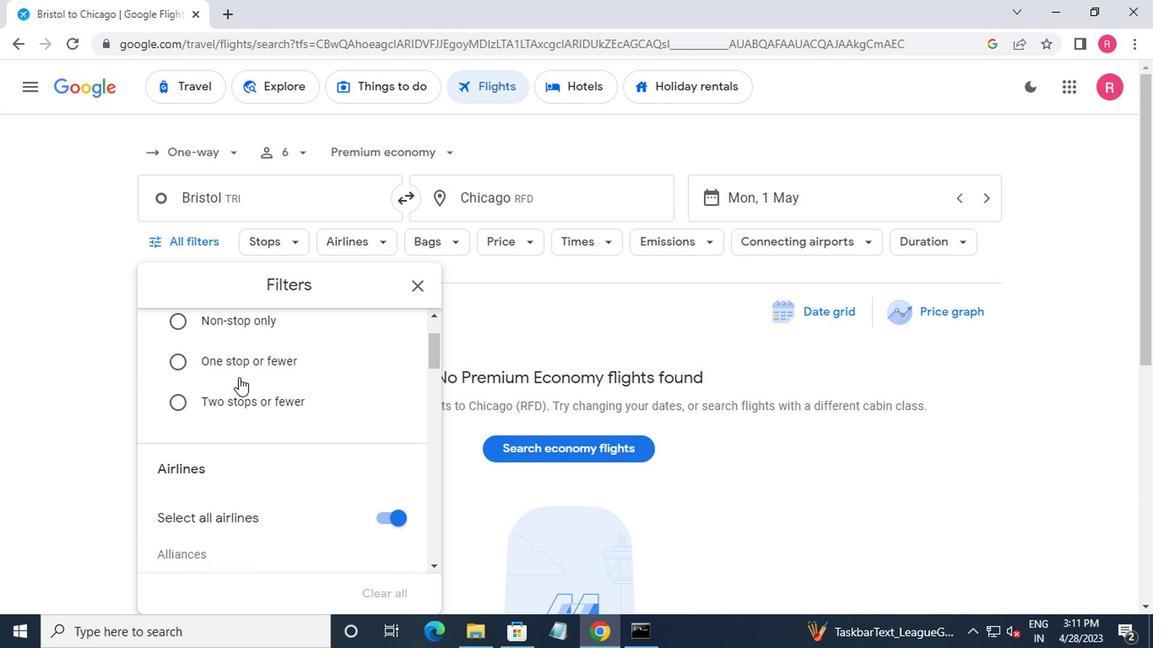 
Action: Mouse scrolled (295, 393) with delta (0, 0)
Screenshot: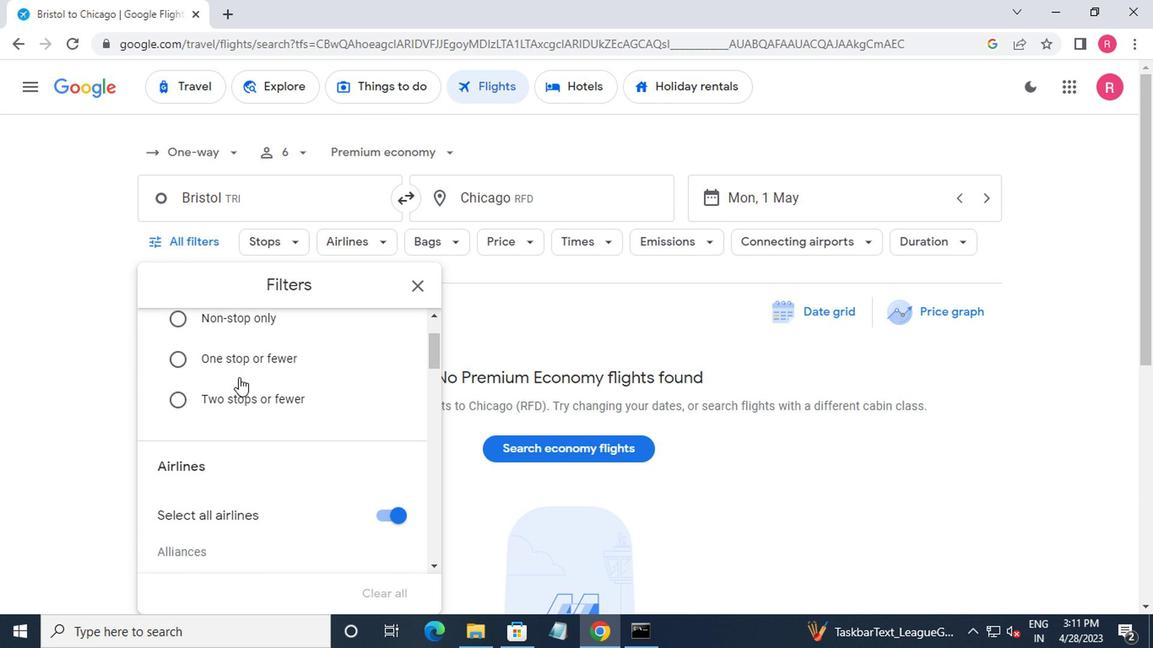 
Action: Mouse scrolled (295, 393) with delta (0, 0)
Screenshot: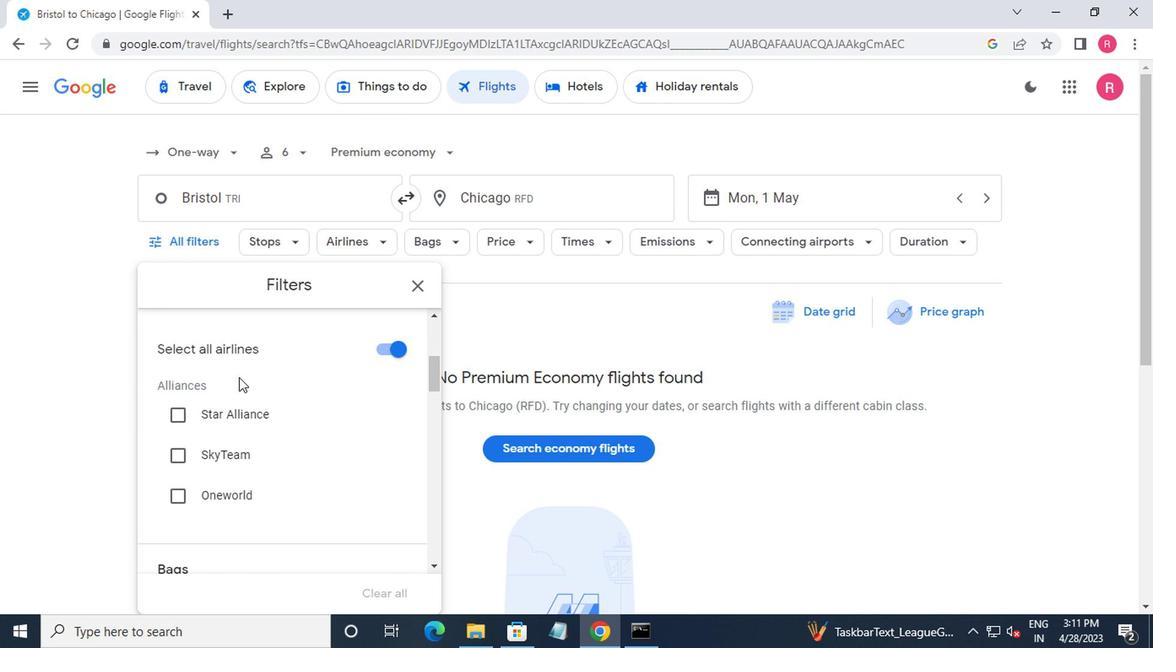
Action: Mouse scrolled (295, 393) with delta (0, 0)
Screenshot: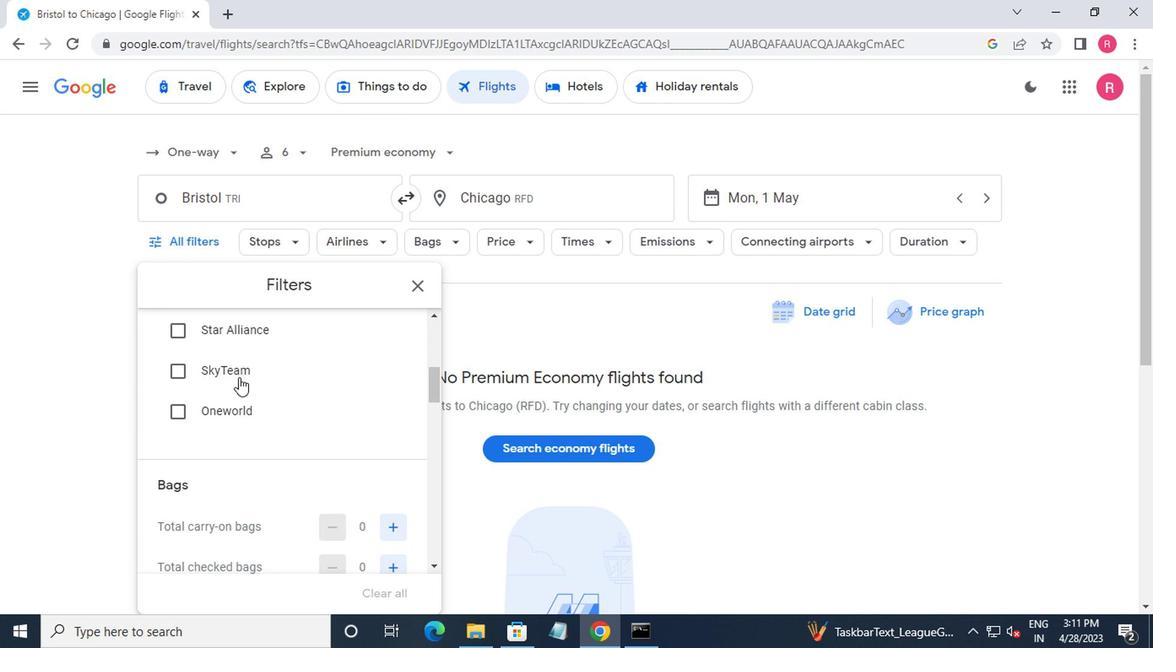 
Action: Mouse scrolled (295, 393) with delta (0, 0)
Screenshot: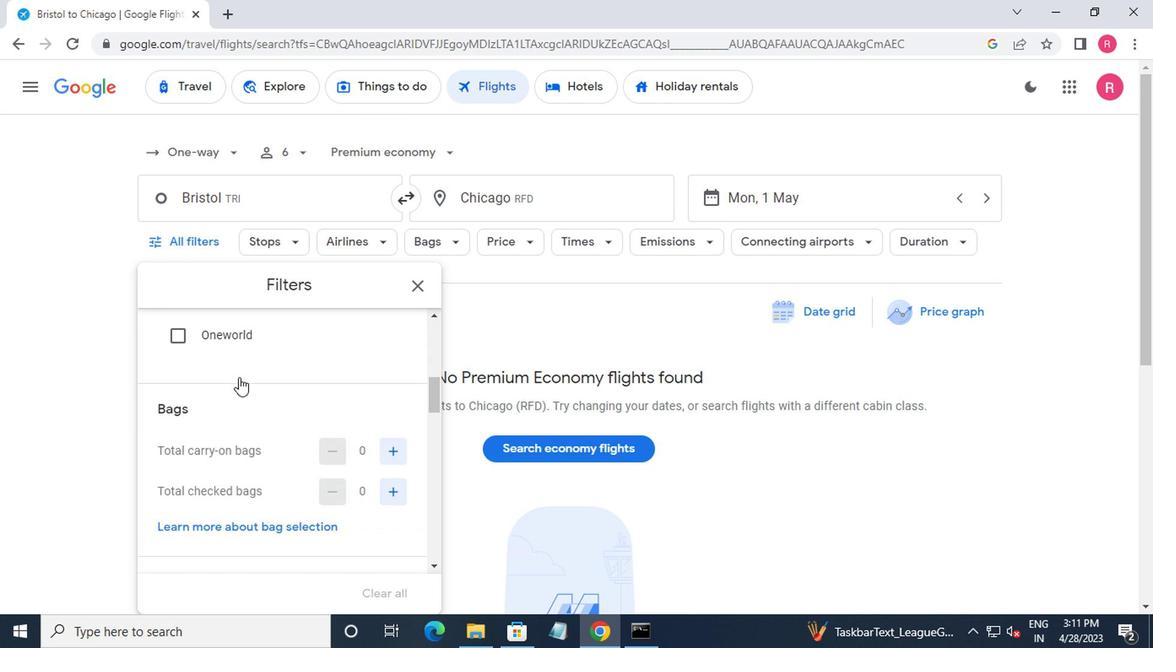 
Action: Mouse moved to (401, 383)
Screenshot: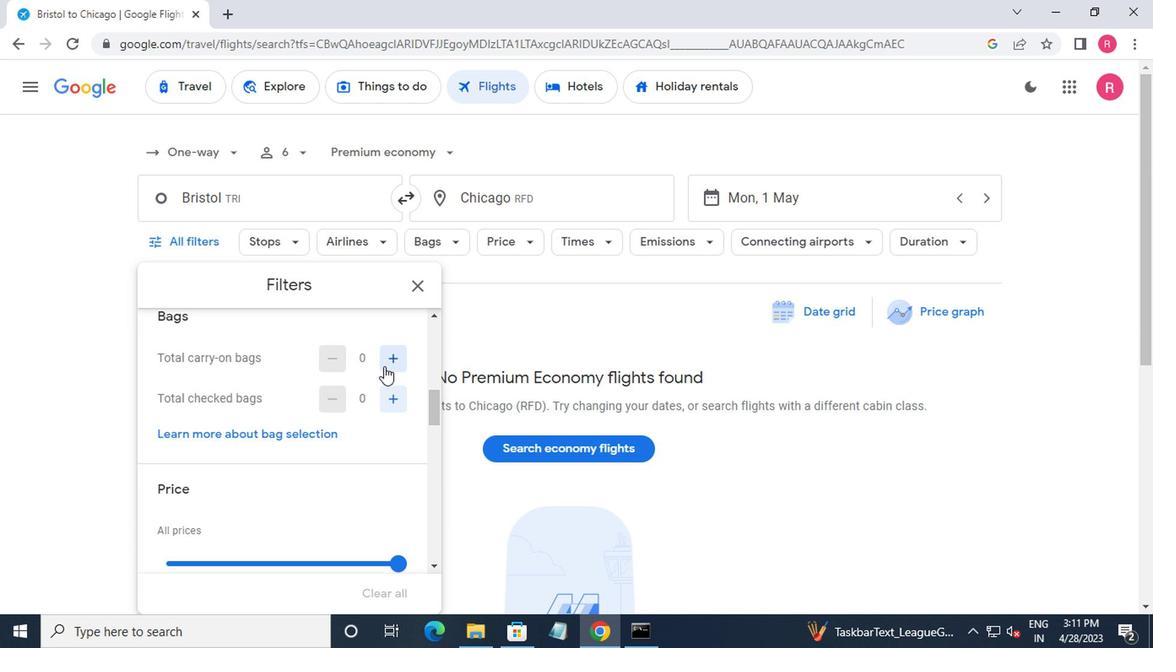 
Action: Mouse pressed left at (401, 383)
Screenshot: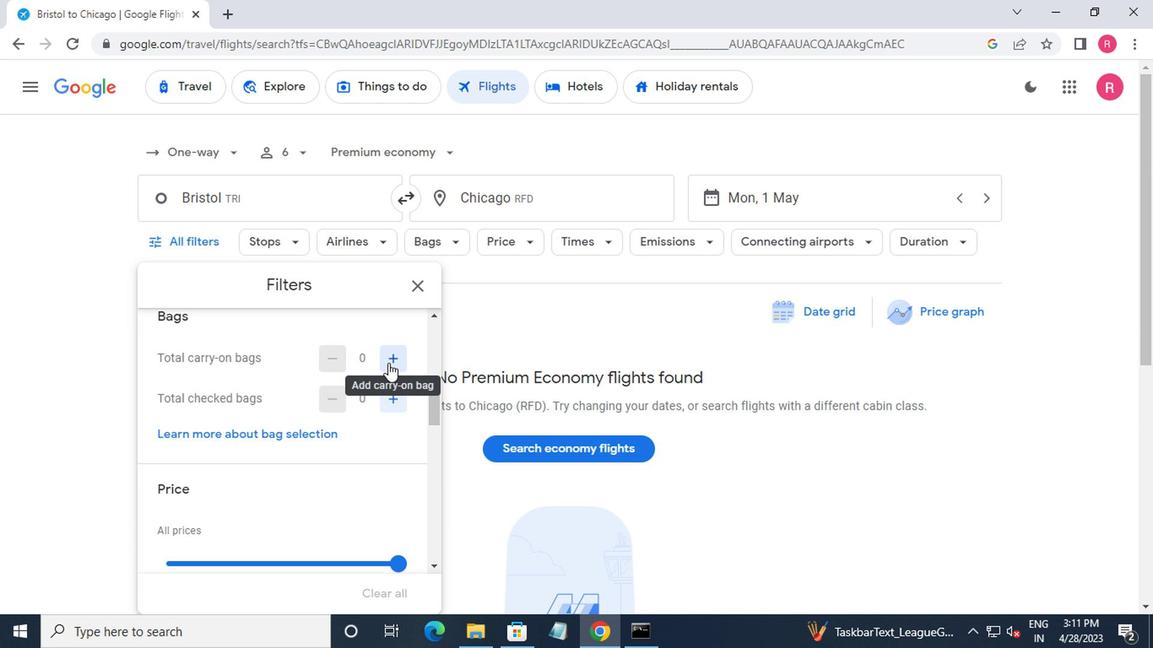 
Action: Mouse scrolled (401, 383) with delta (0, 0)
Screenshot: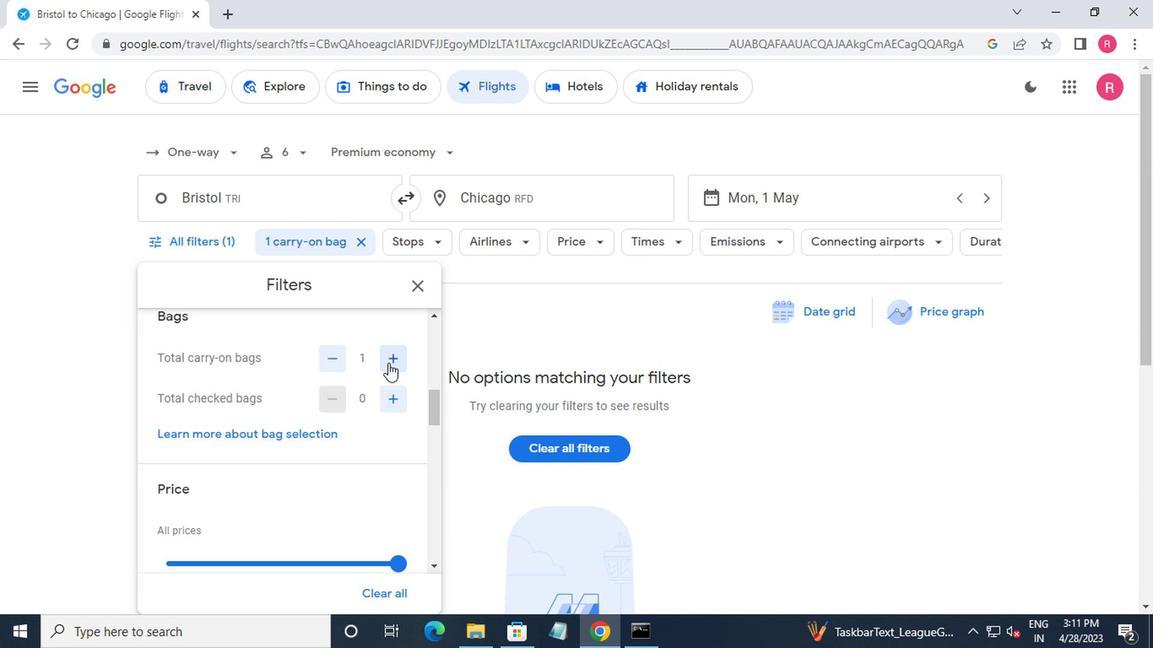 
Action: Mouse moved to (393, 397)
Screenshot: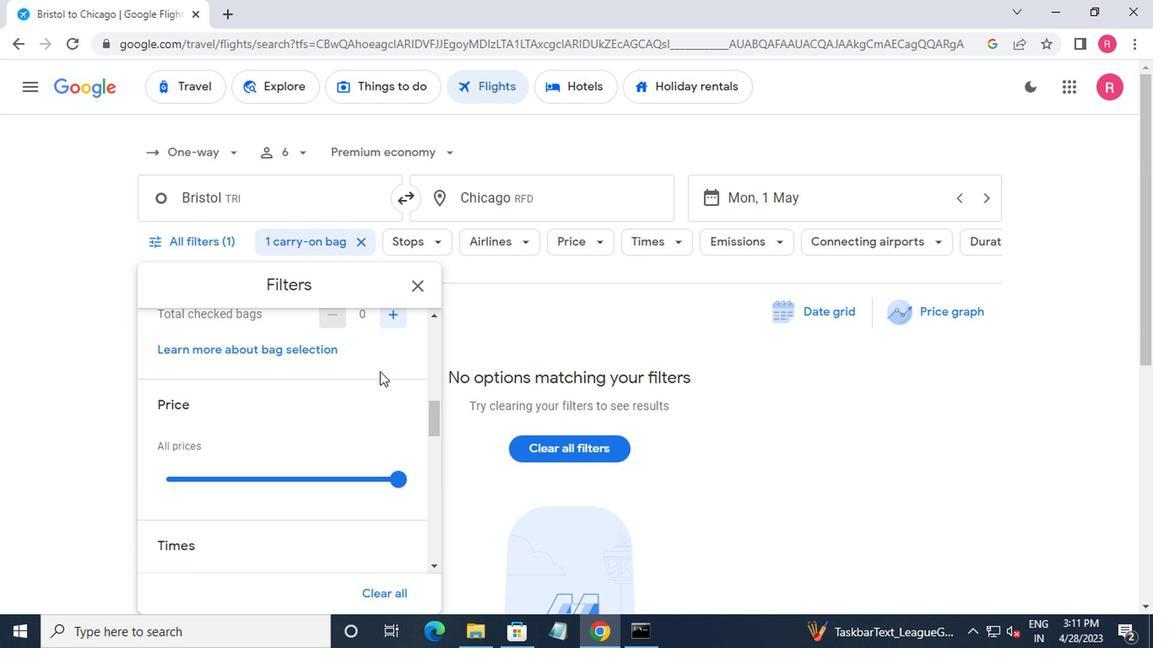 
Action: Mouse scrolled (393, 396) with delta (0, 0)
Screenshot: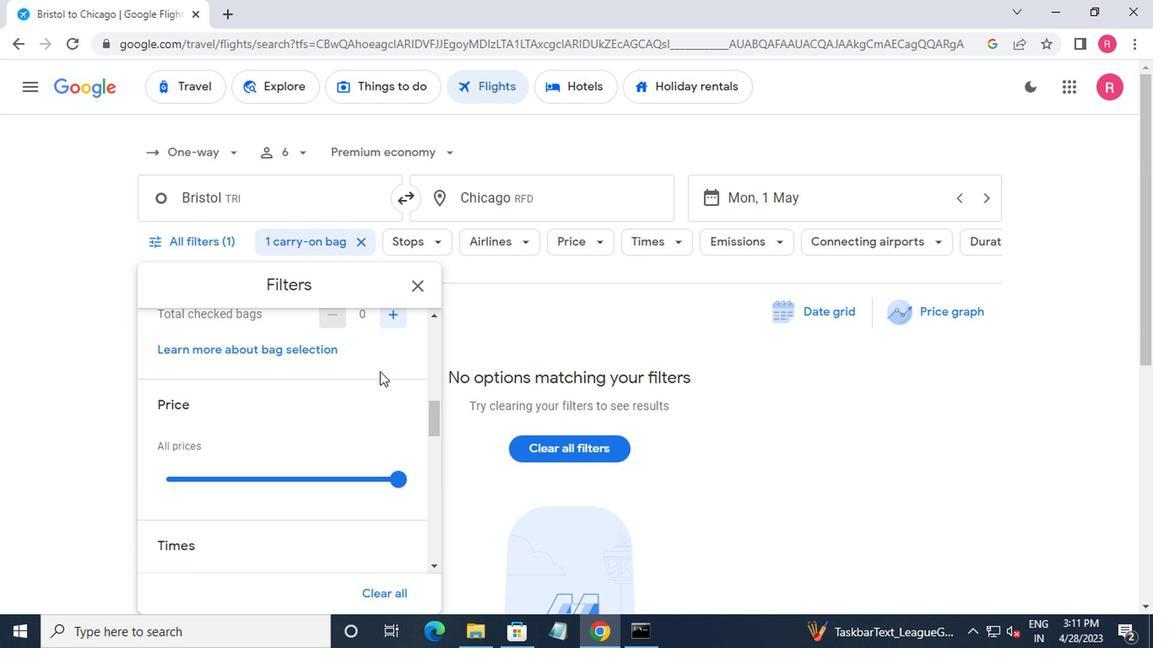 
Action: Mouse moved to (392, 401)
Screenshot: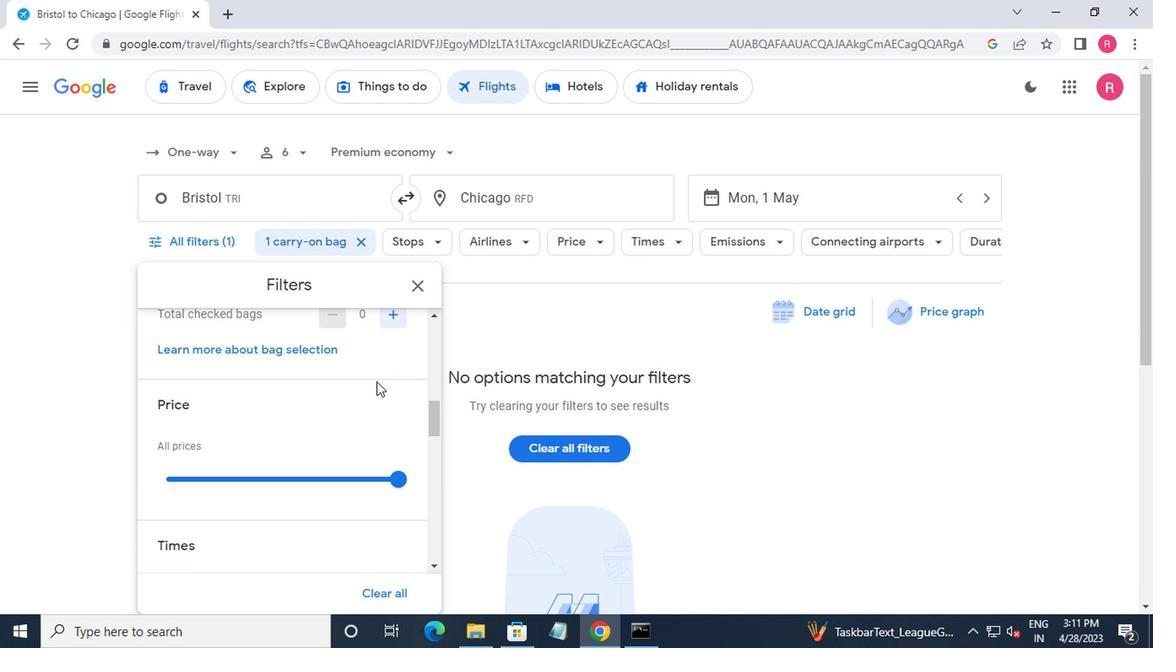 
Action: Mouse scrolled (392, 401) with delta (0, 0)
Screenshot: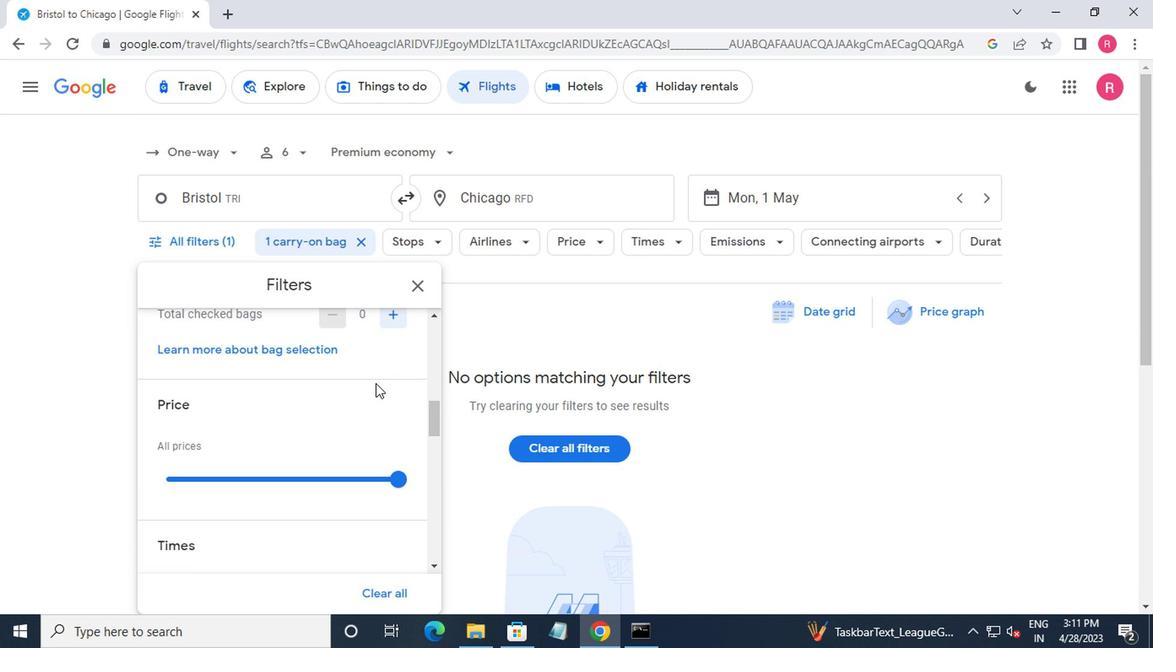 
Action: Mouse moved to (392, 402)
Screenshot: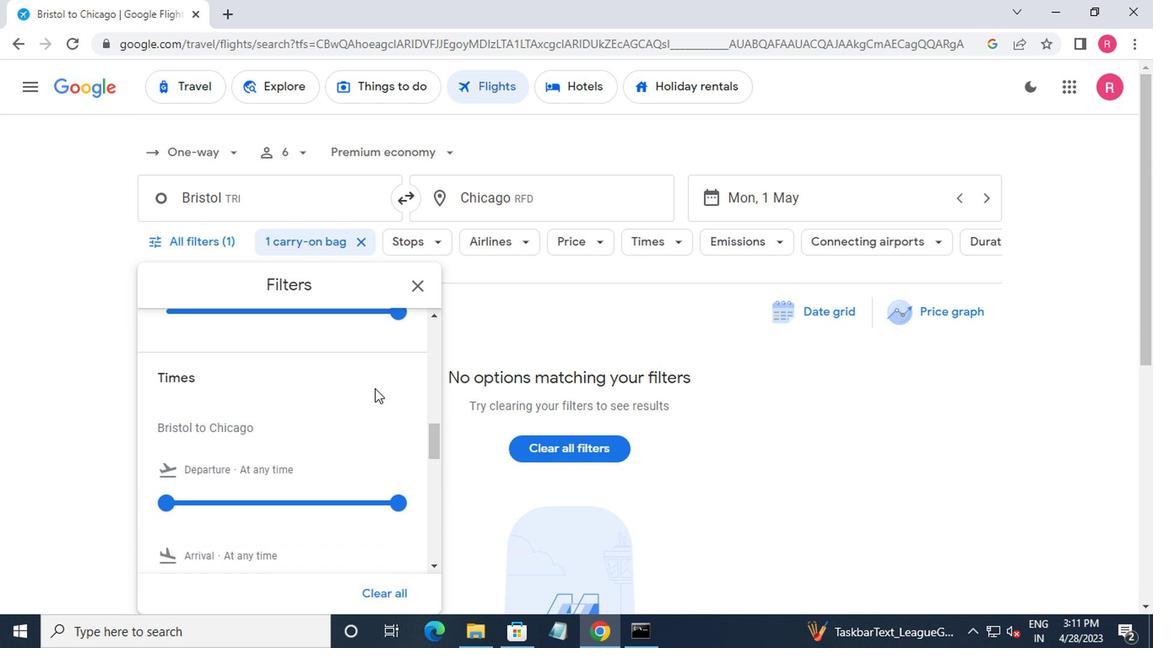 
Action: Mouse scrolled (392, 403) with delta (0, 0)
Screenshot: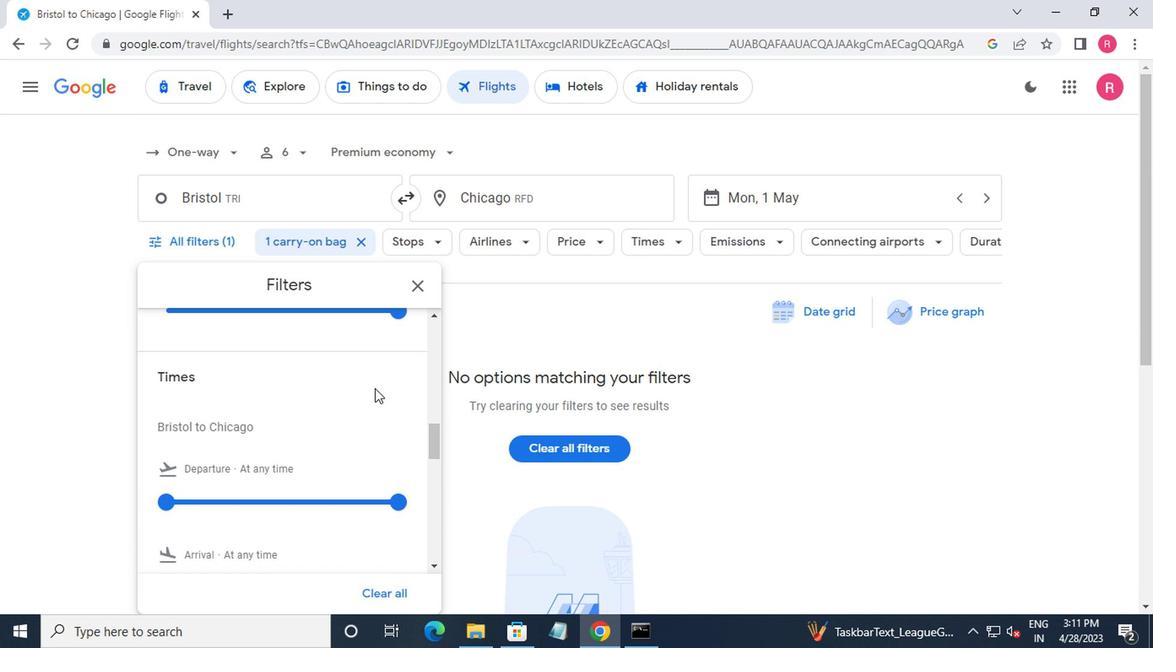 
Action: Mouse moved to (400, 404)
Screenshot: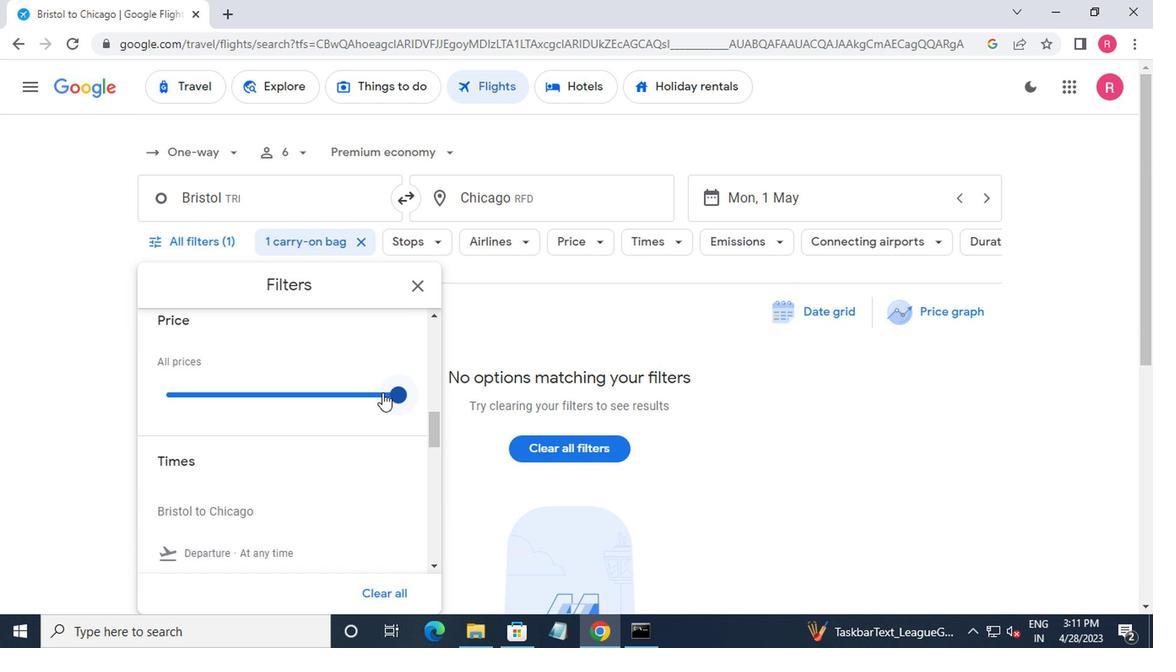 
Action: Mouse pressed left at (400, 404)
Screenshot: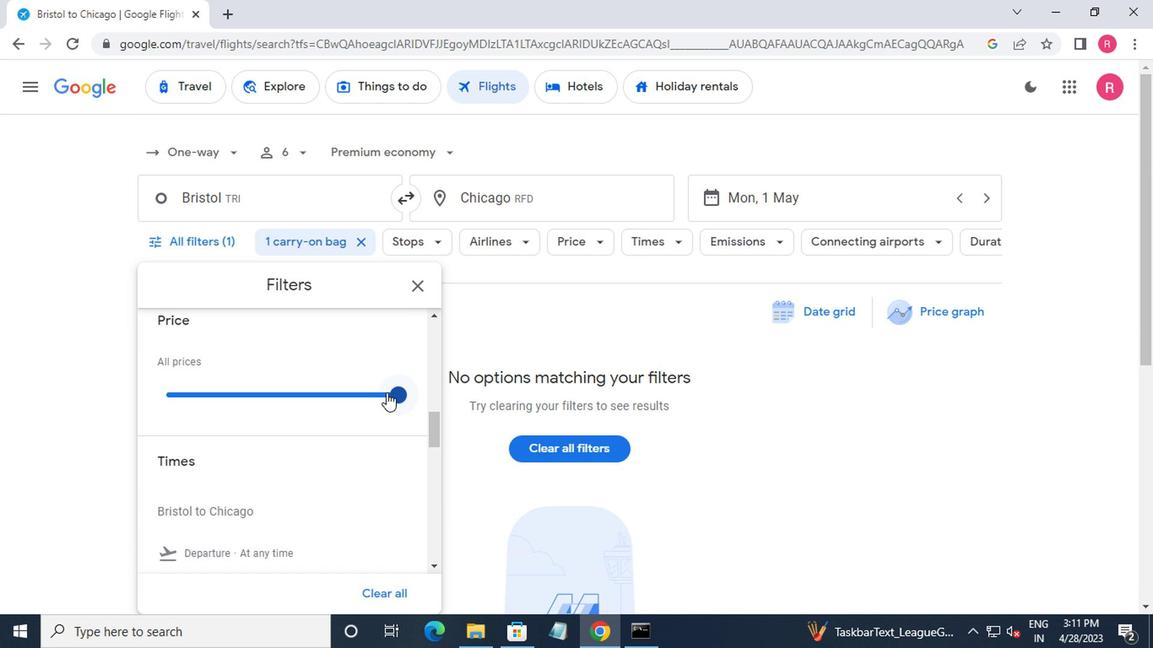 
Action: Mouse moved to (391, 416)
Screenshot: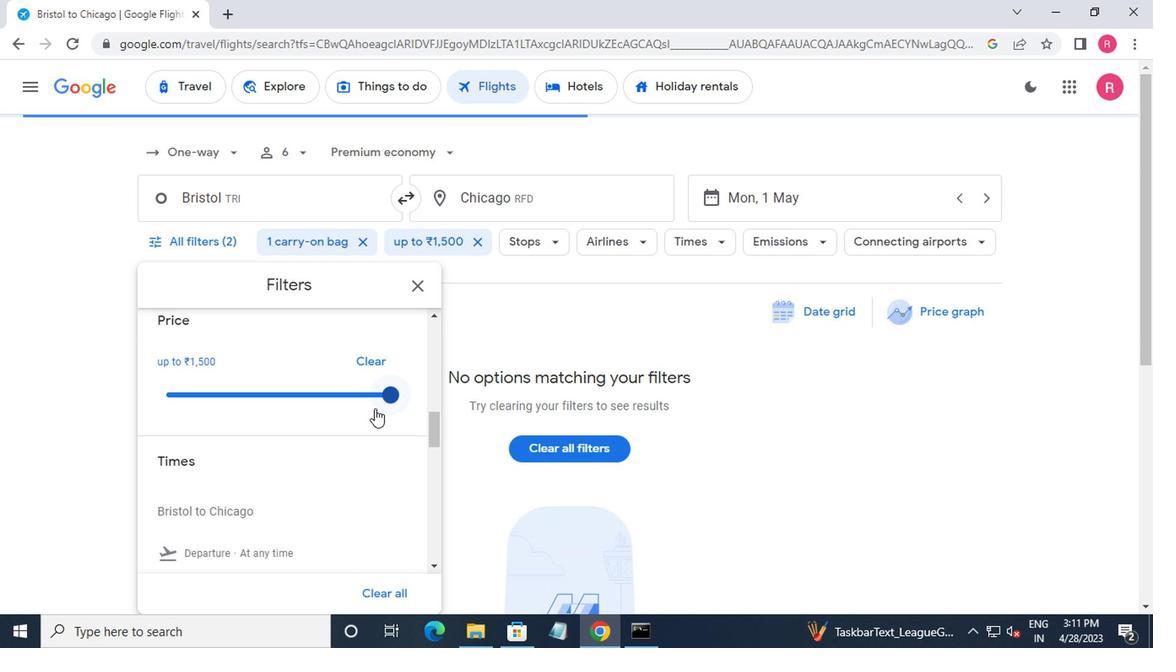 
Action: Mouse scrolled (391, 415) with delta (0, 0)
Screenshot: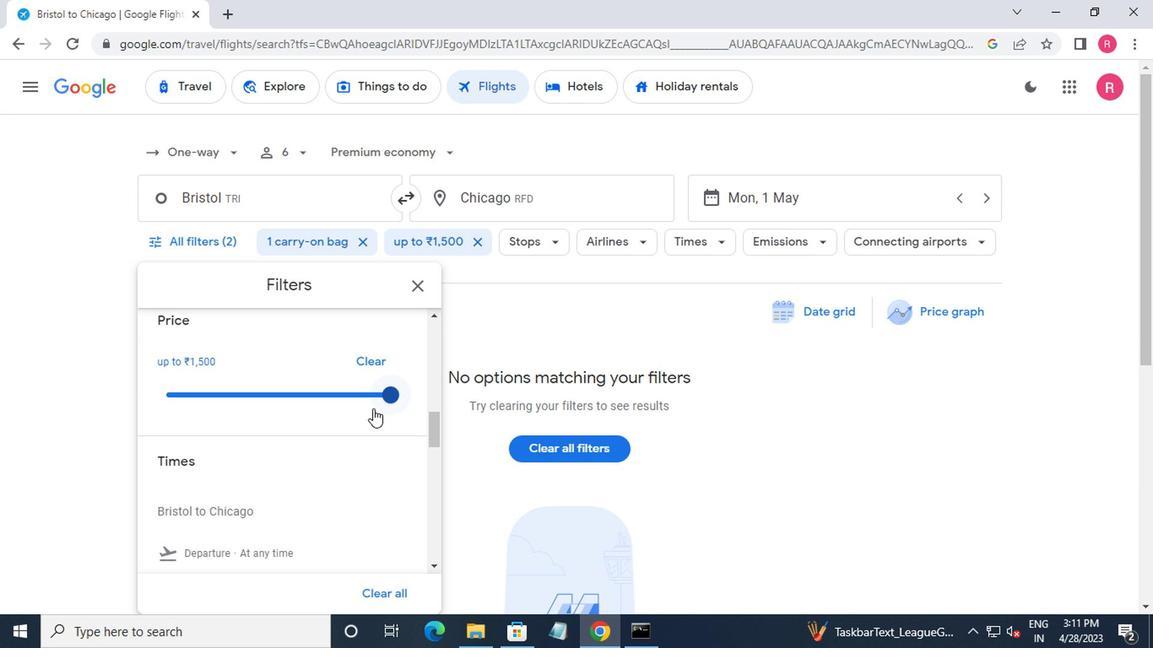 
Action: Mouse moved to (384, 415)
Screenshot: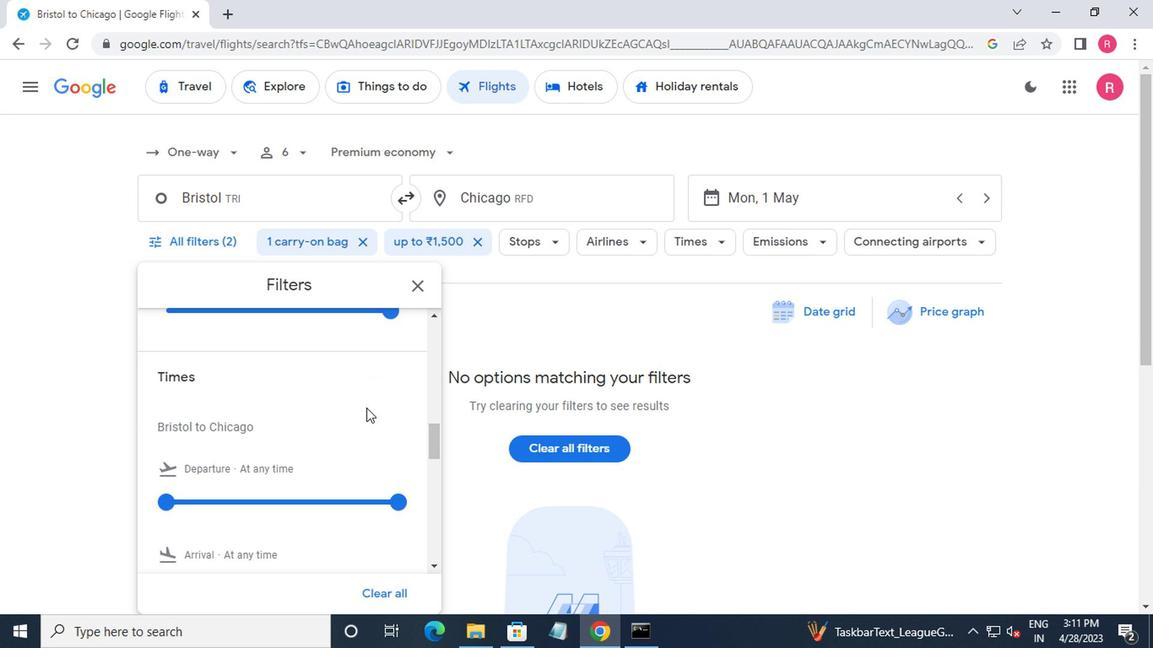 
Action: Mouse scrolled (384, 415) with delta (0, 0)
Screenshot: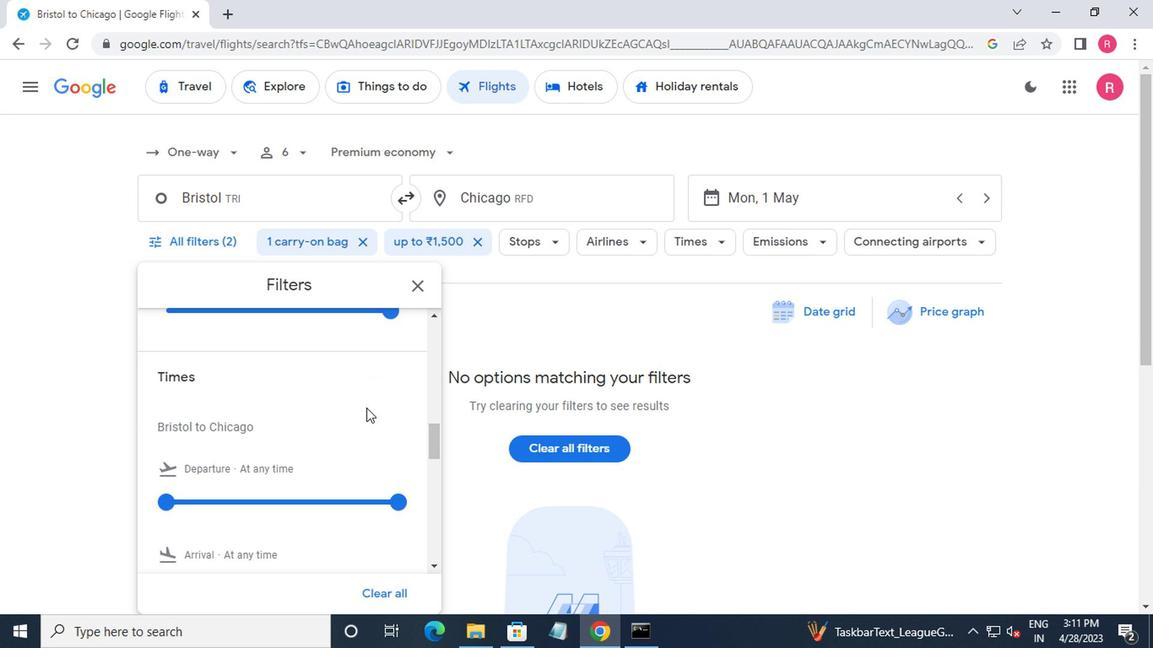 
Action: Mouse moved to (240, 421)
Screenshot: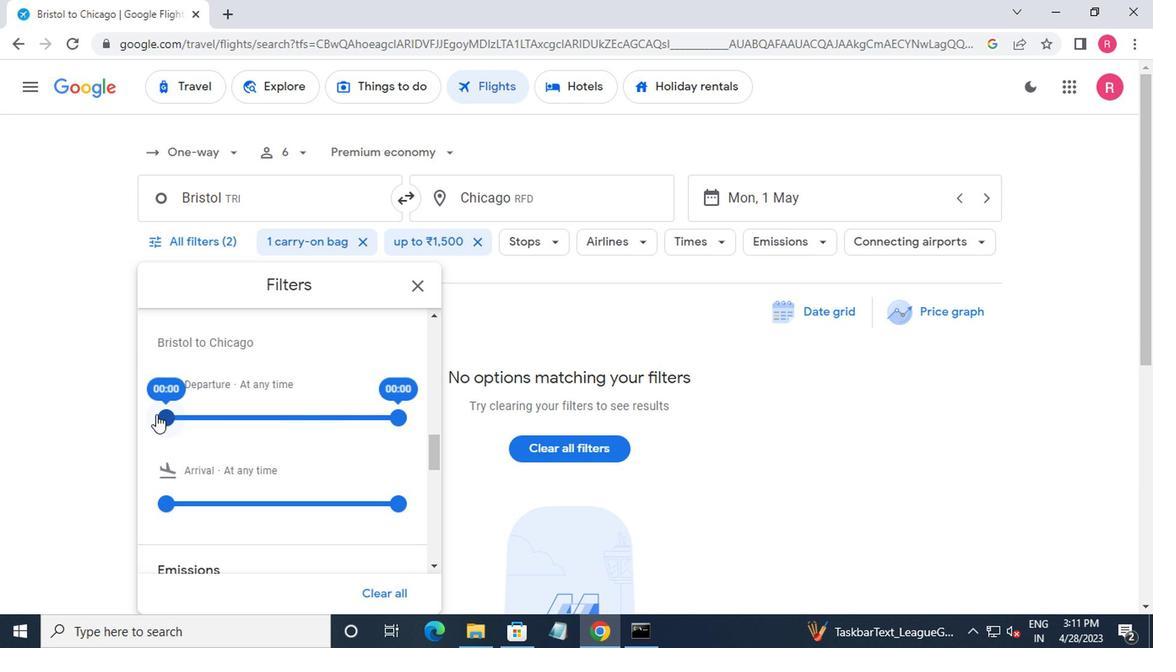 
Action: Mouse pressed left at (240, 421)
Screenshot: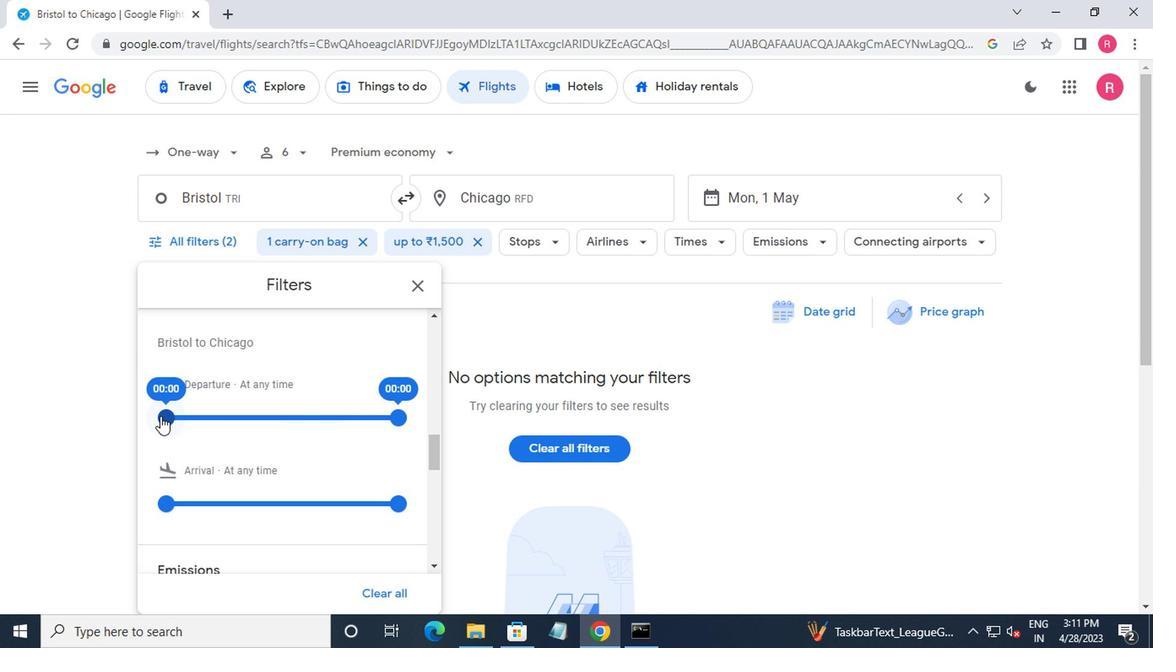 
Action: Mouse moved to (408, 420)
Screenshot: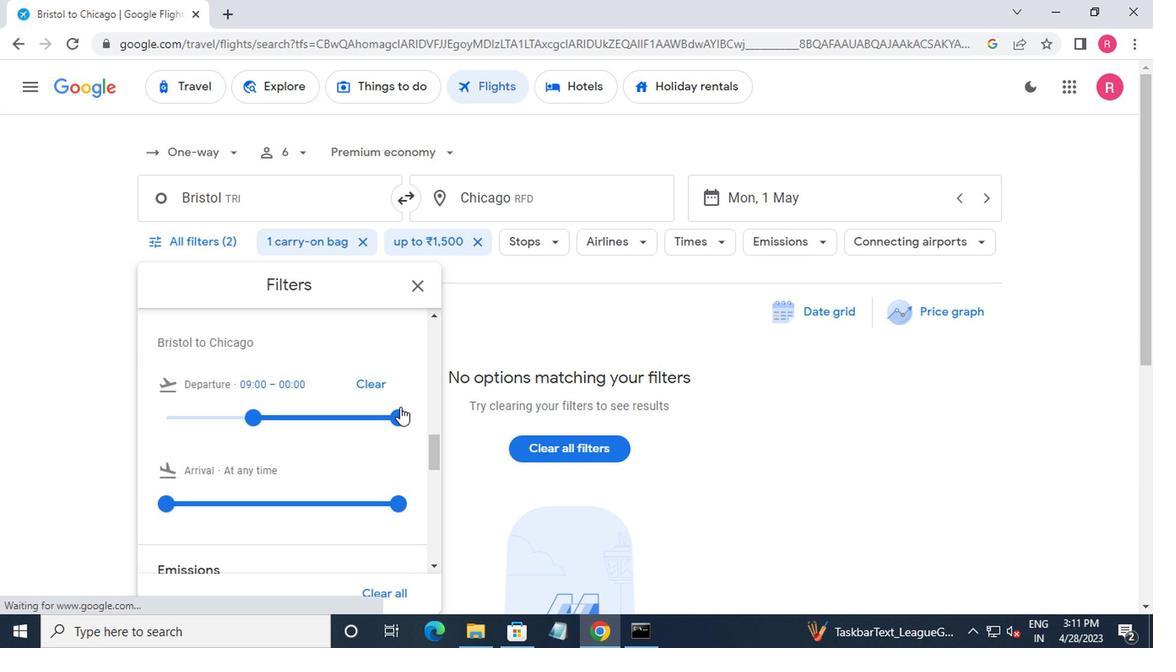 
Action: Mouse pressed left at (408, 420)
Screenshot: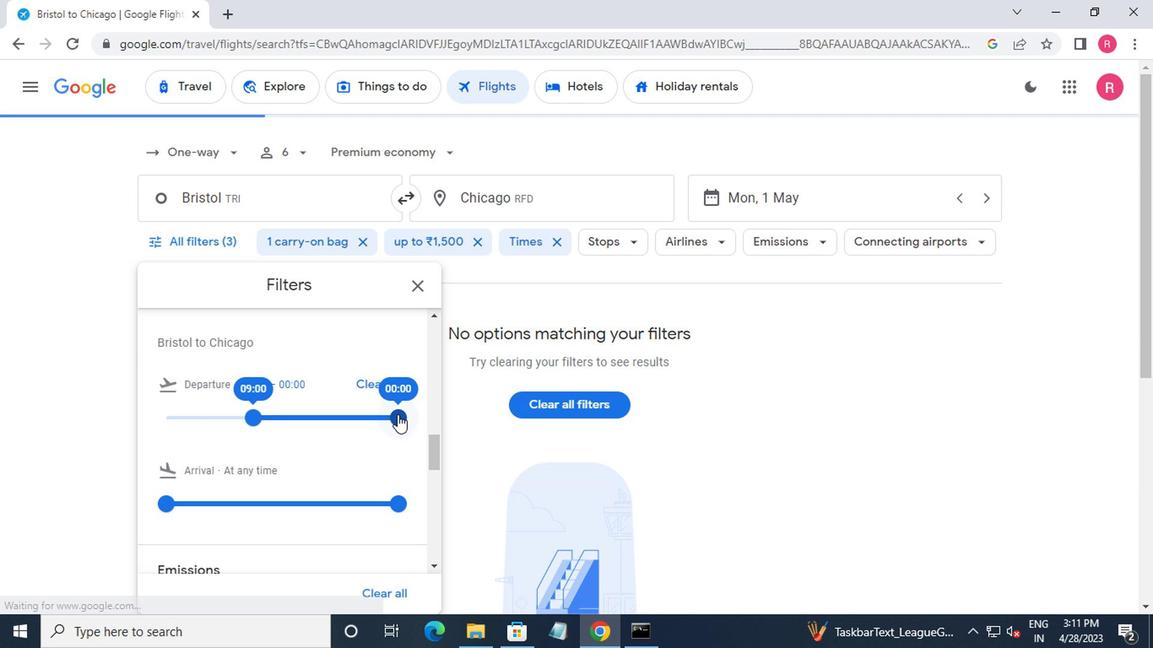 
Action: Mouse moved to (317, 417)
Screenshot: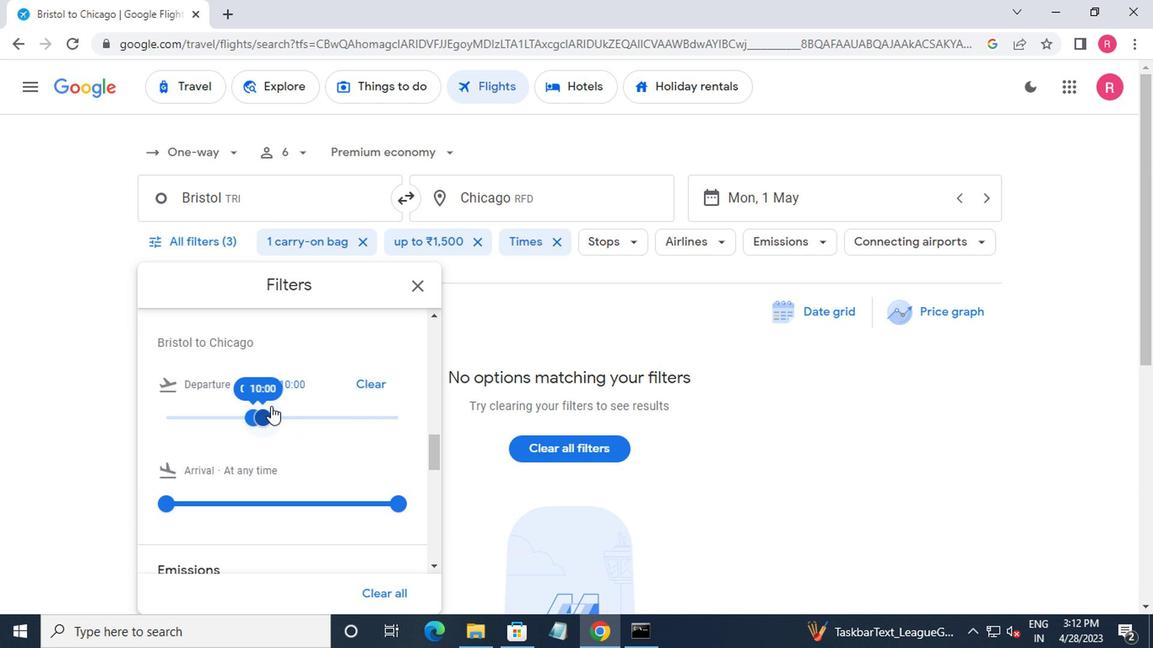 
Action: Mouse pressed left at (317, 417)
Screenshot: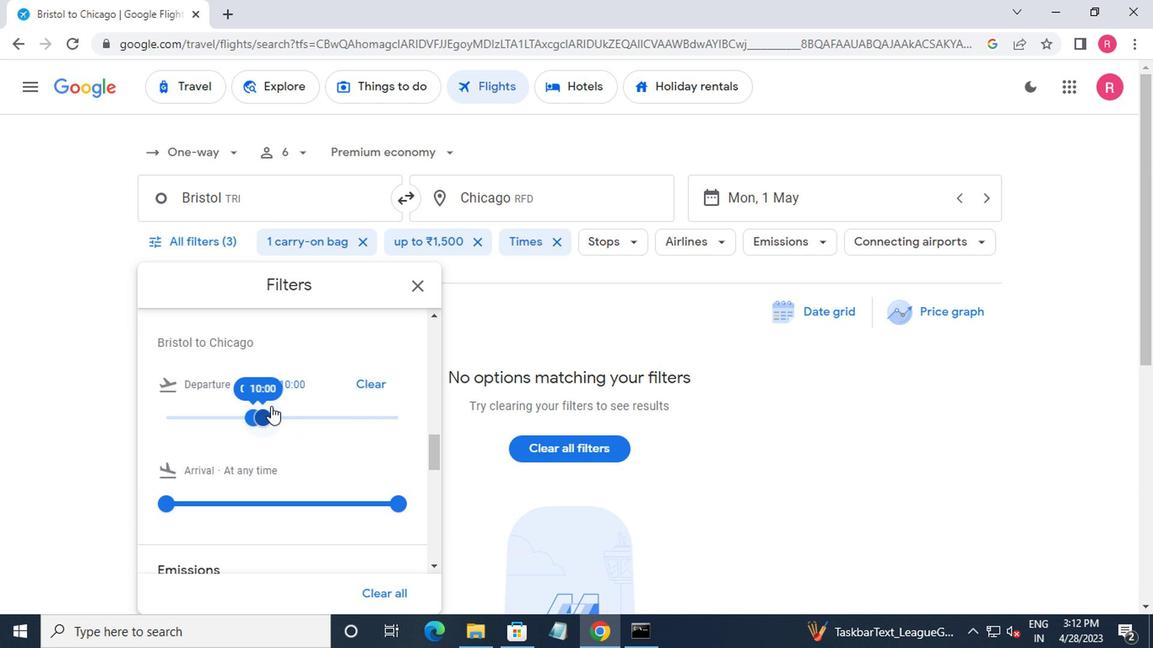 
Action: Mouse moved to (302, 425)
Screenshot: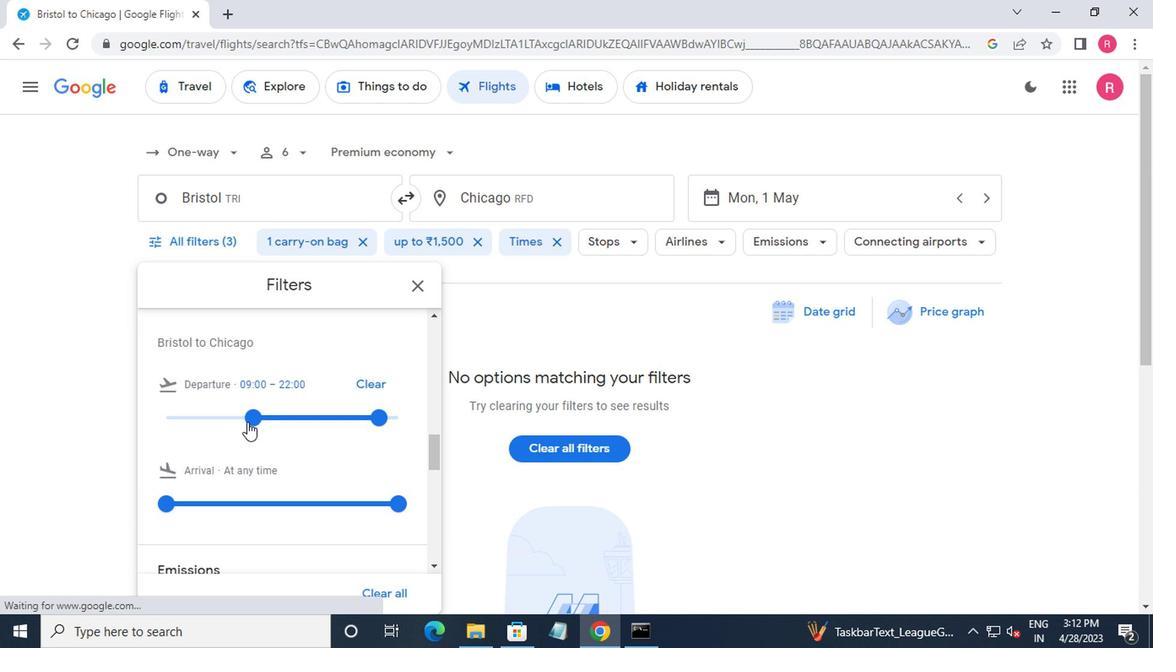 
Action: Mouse pressed left at (302, 425)
Screenshot: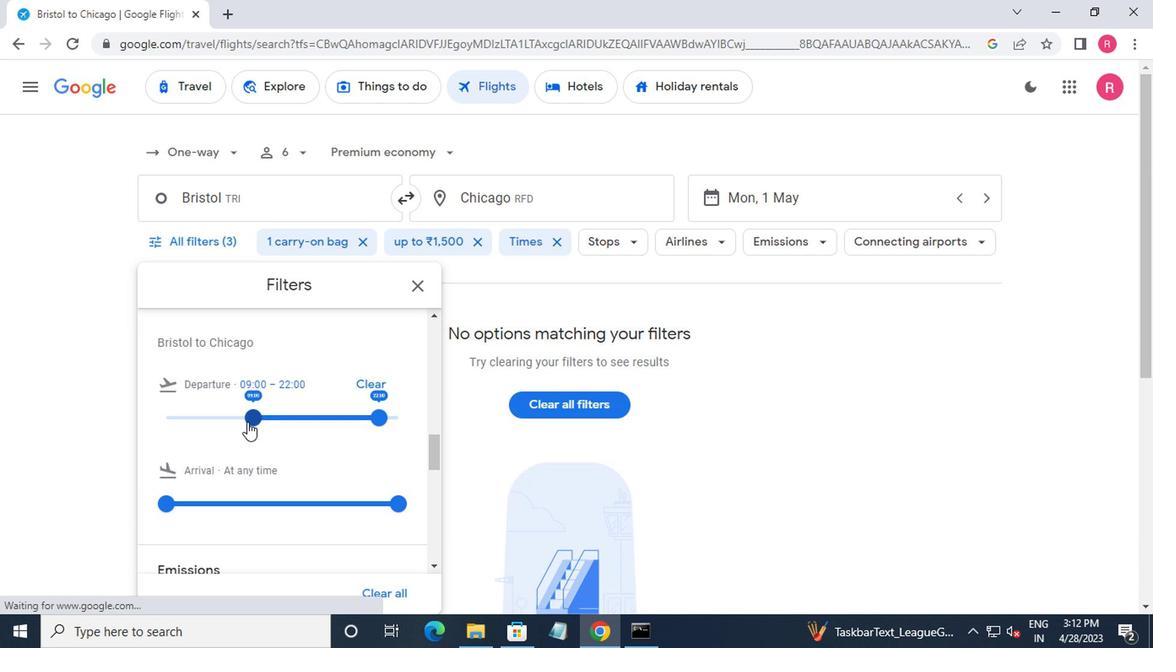 
Action: Mouse moved to (392, 424)
Screenshot: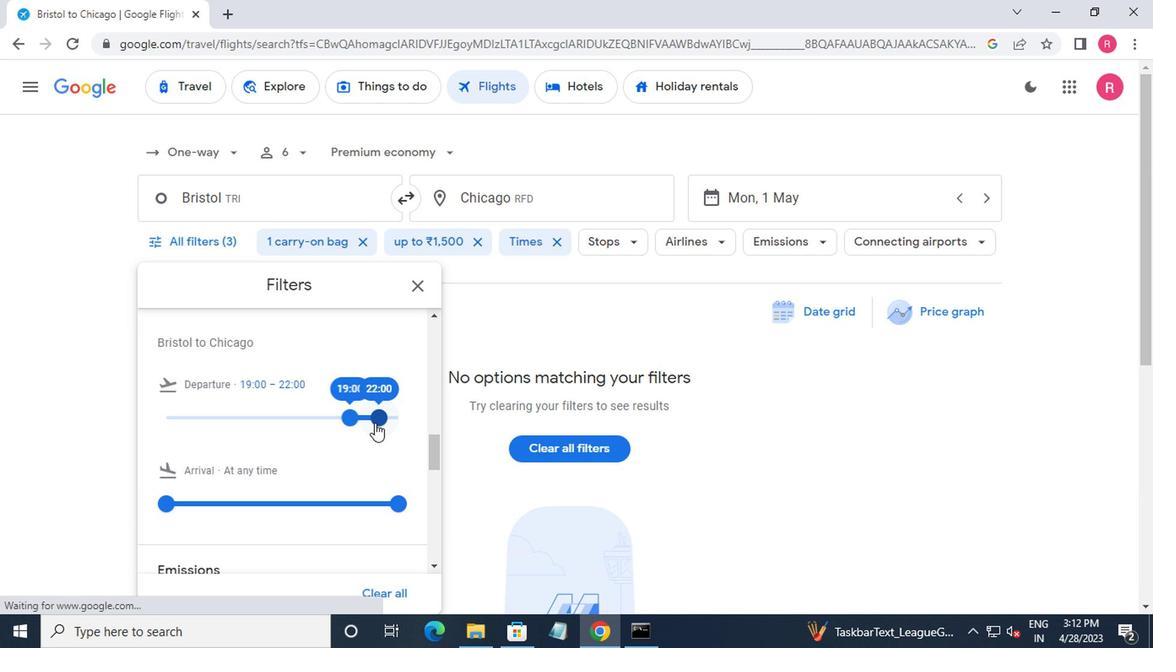 
Action: Mouse pressed left at (392, 424)
Screenshot: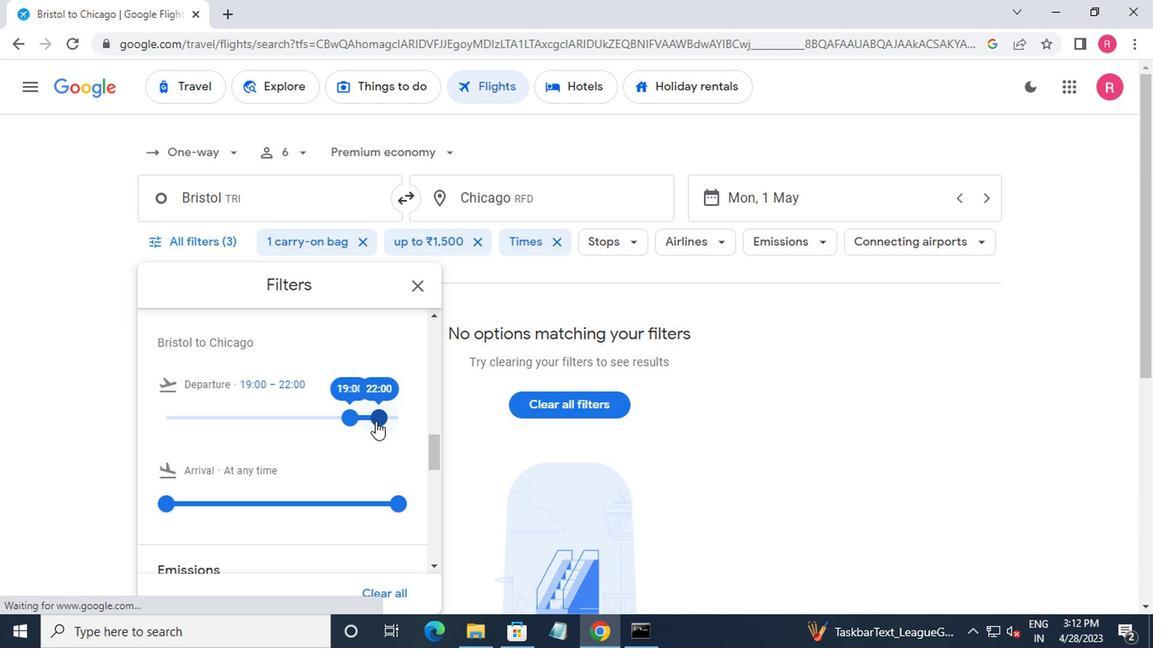 
Action: Mouse moved to (417, 336)
Screenshot: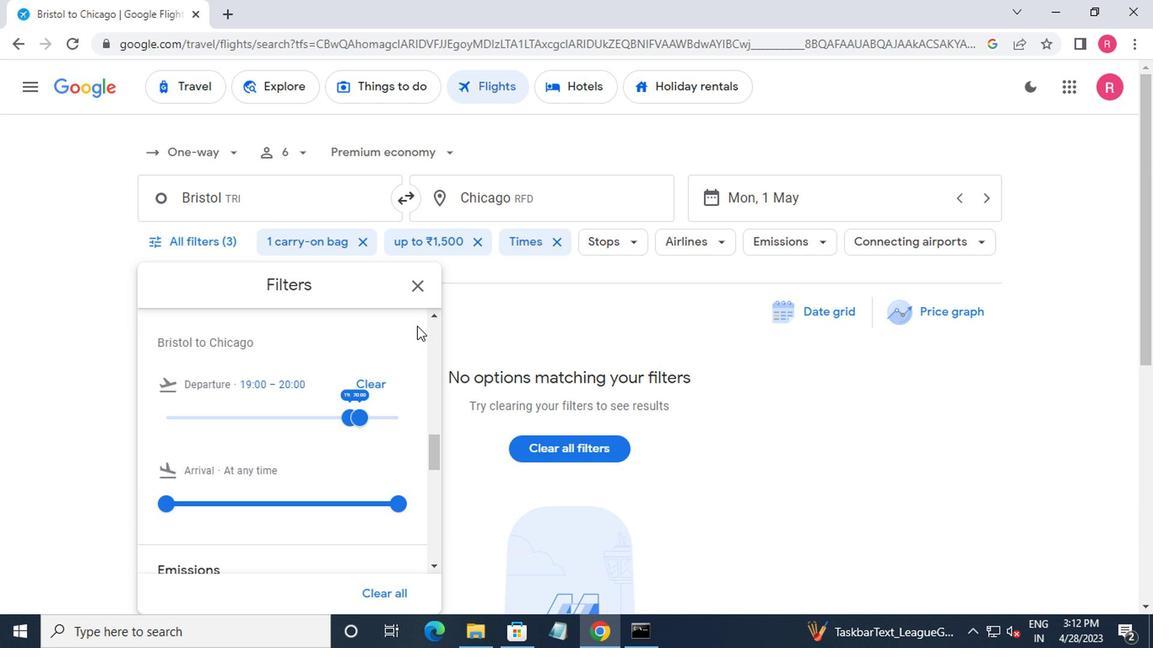 
Action: Mouse pressed left at (417, 336)
Screenshot: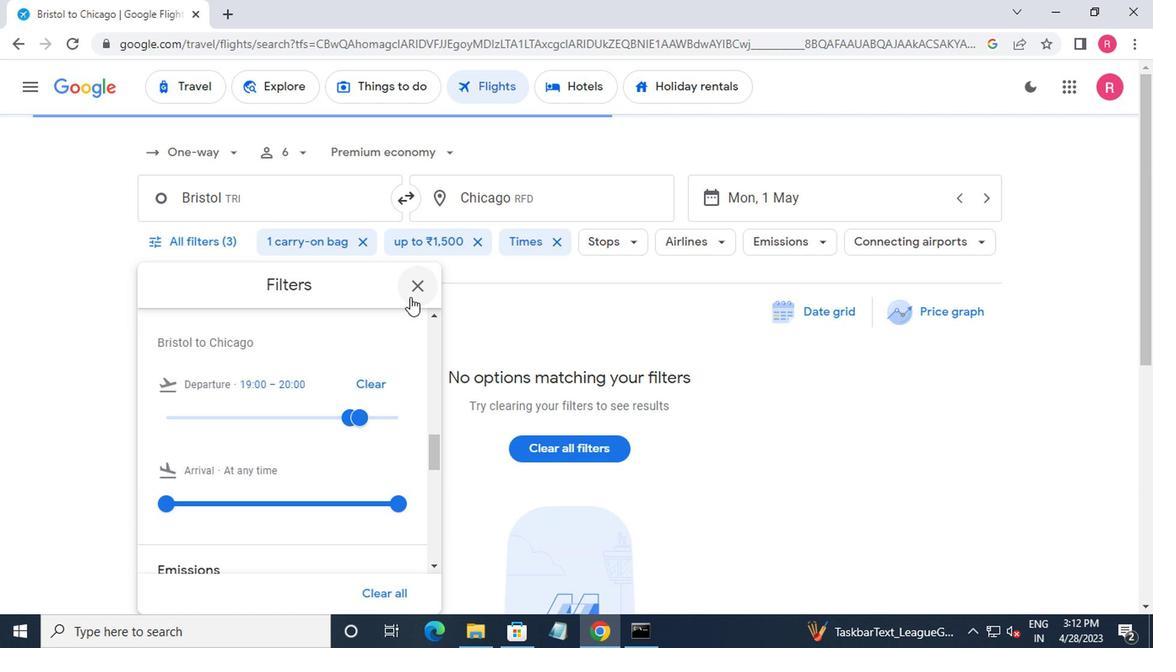 
Action: Mouse moved to (415, 336)
Screenshot: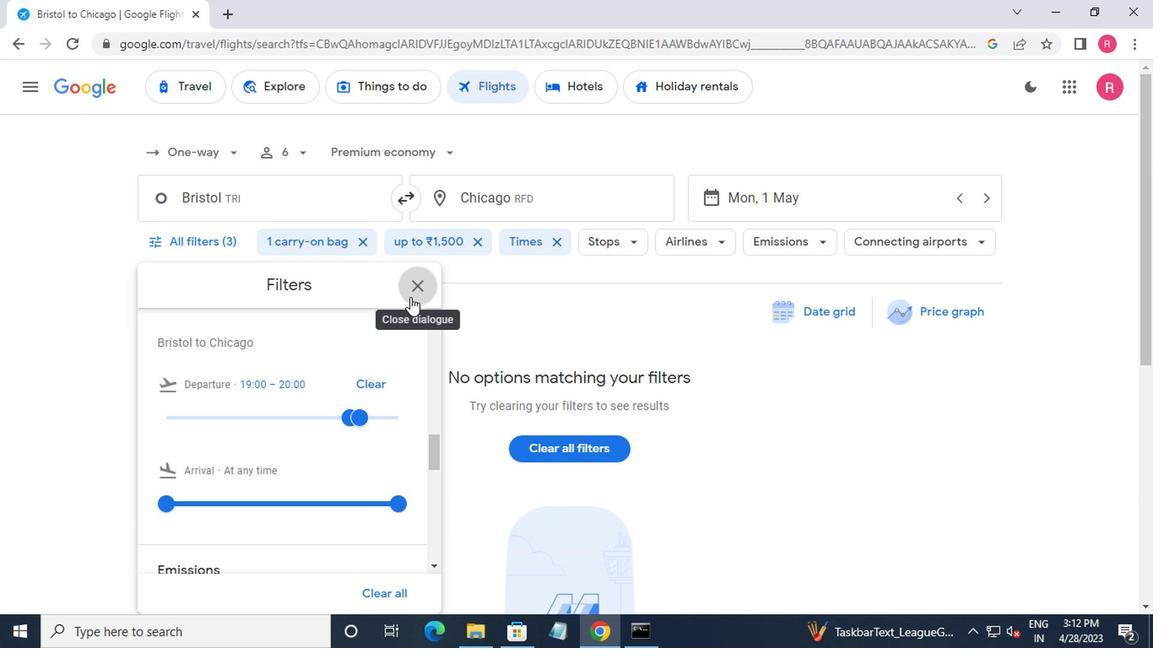 
